 Task: Find connections with filter location Jiujiang with filter topic #construction with filter profile language Potuguese with filter current company Dr Lal PathLabs with filter school Manipal University Jaipur with filter industry Ground Passenger Transportation with filter service category Interaction Design with filter keywords title Mentor
Action: Mouse moved to (551, 69)
Screenshot: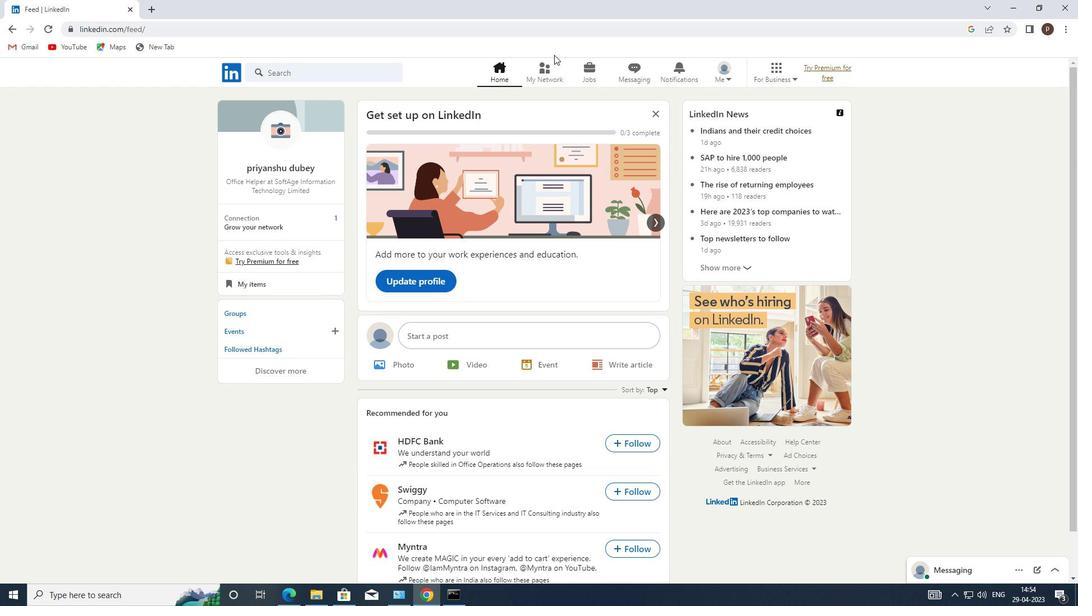 
Action: Mouse pressed left at (551, 69)
Screenshot: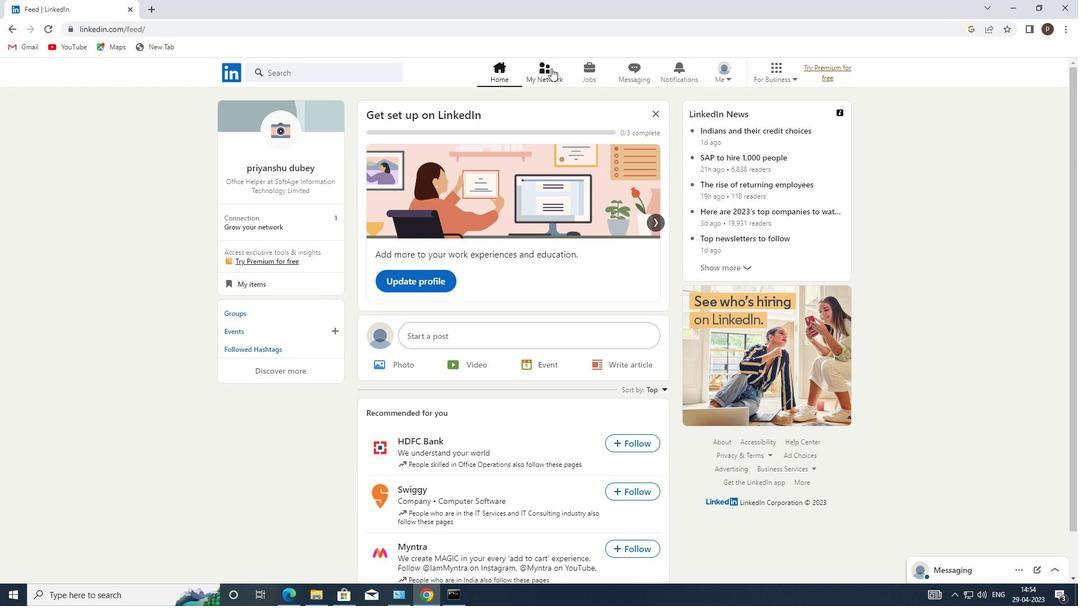 
Action: Mouse moved to (293, 133)
Screenshot: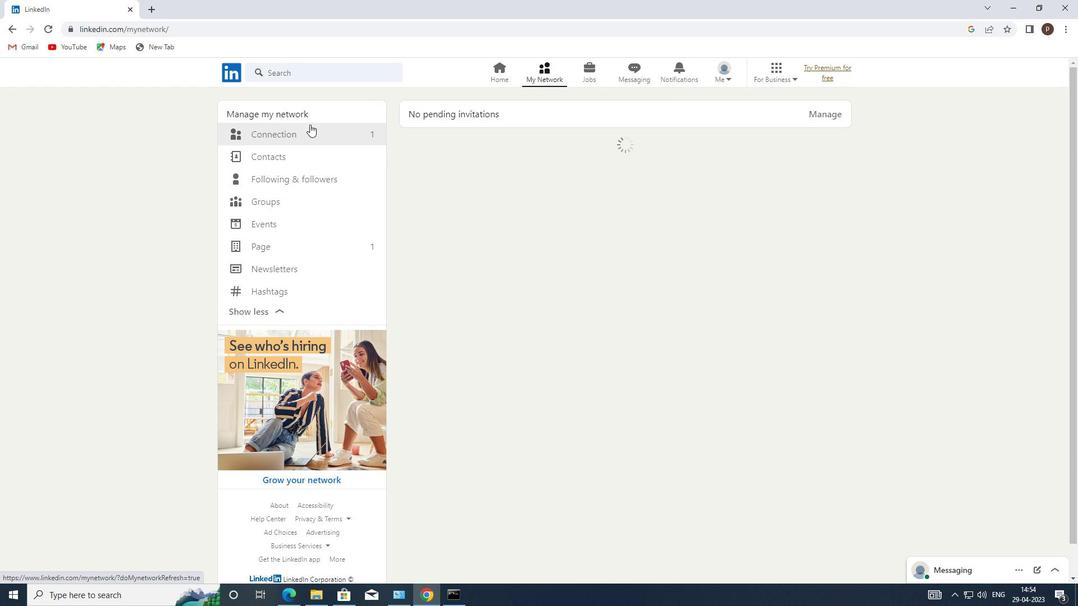 
Action: Mouse pressed left at (293, 133)
Screenshot: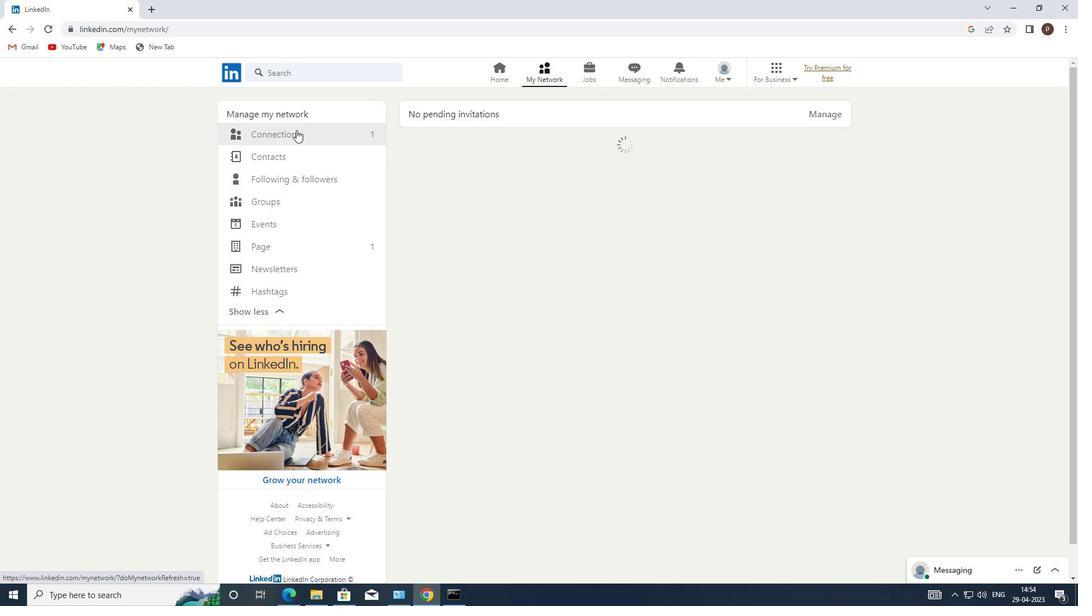 
Action: Mouse moved to (609, 137)
Screenshot: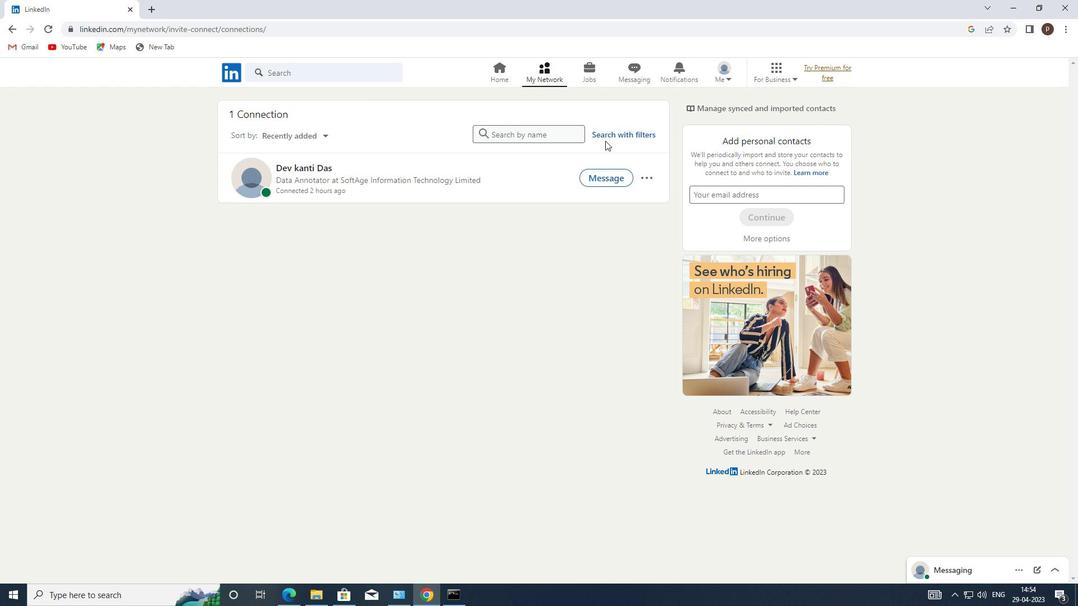 
Action: Mouse pressed left at (609, 137)
Screenshot: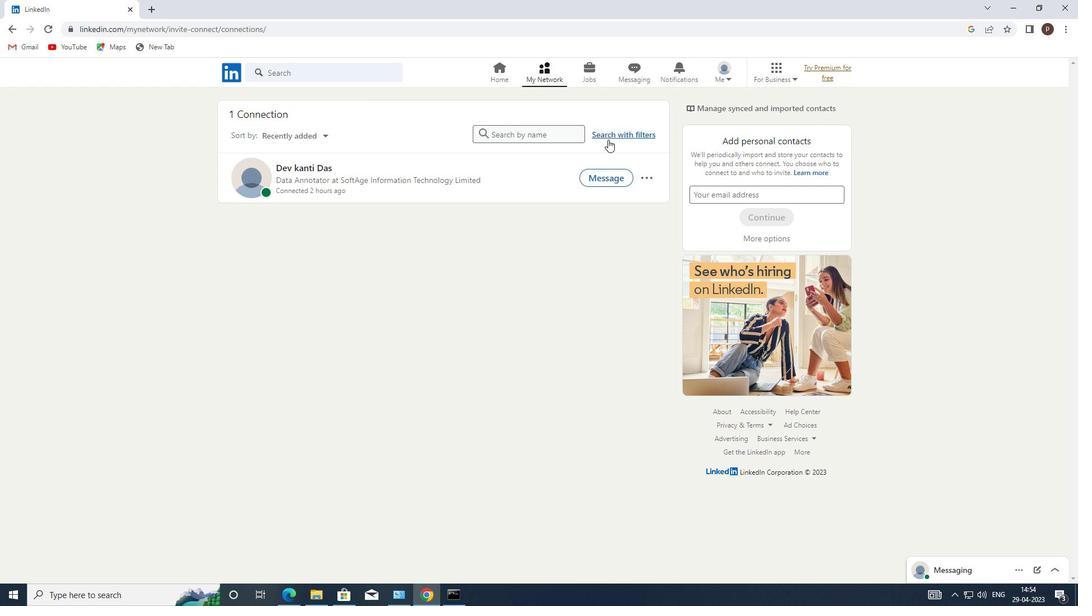 
Action: Mouse moved to (569, 101)
Screenshot: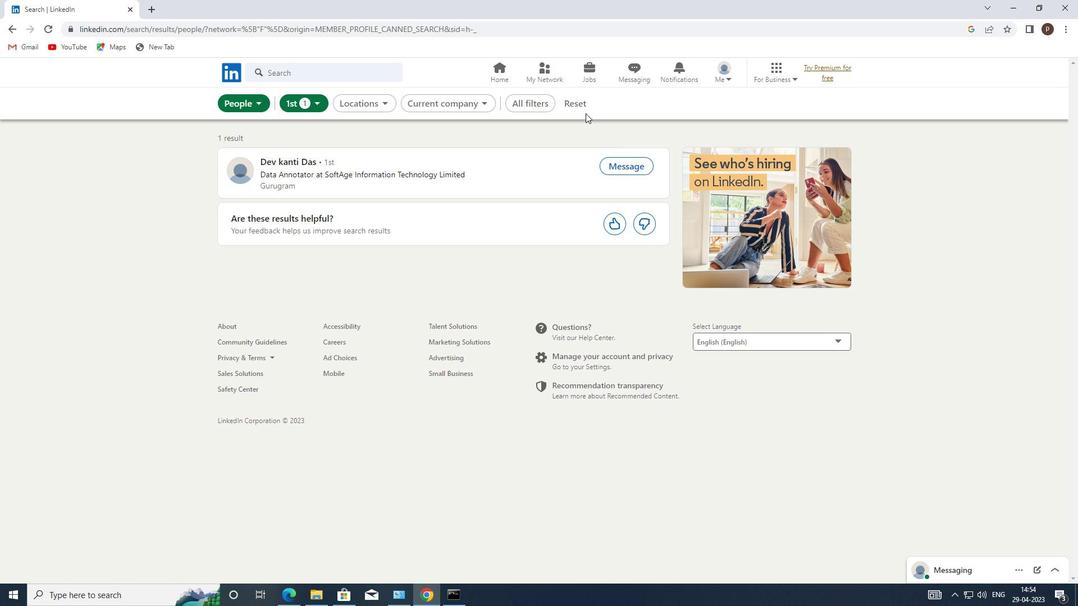 
Action: Mouse pressed left at (569, 101)
Screenshot: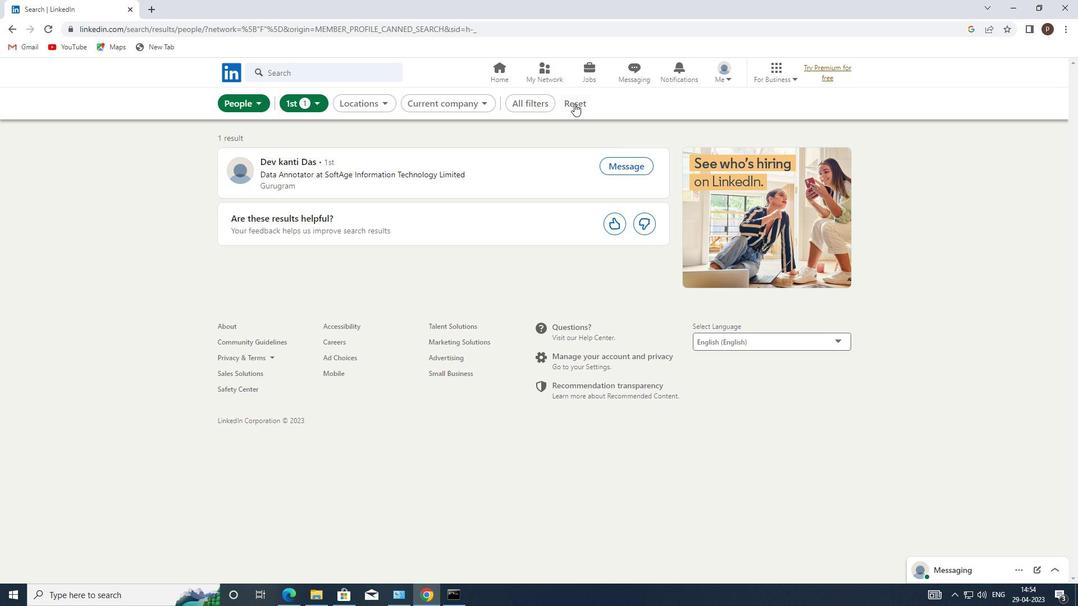 
Action: Mouse moved to (557, 107)
Screenshot: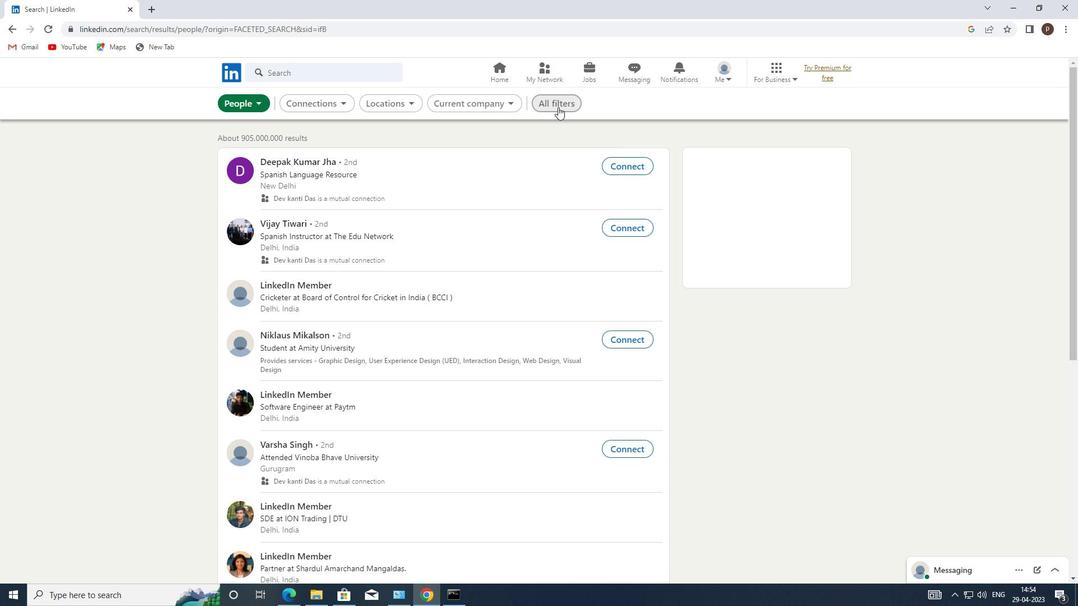 
Action: Mouse pressed left at (557, 107)
Screenshot: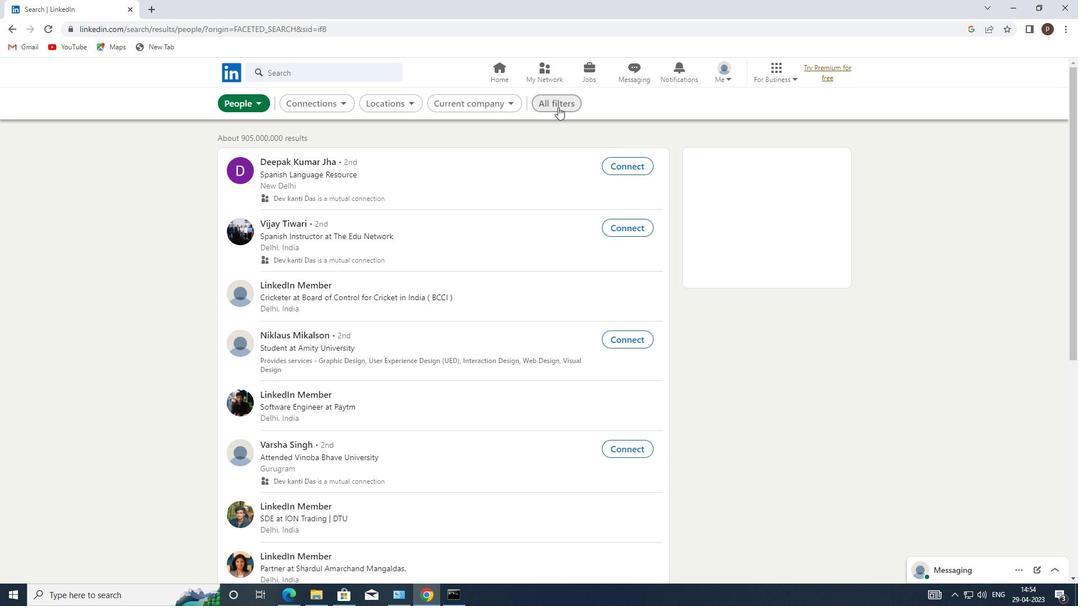 
Action: Mouse moved to (877, 360)
Screenshot: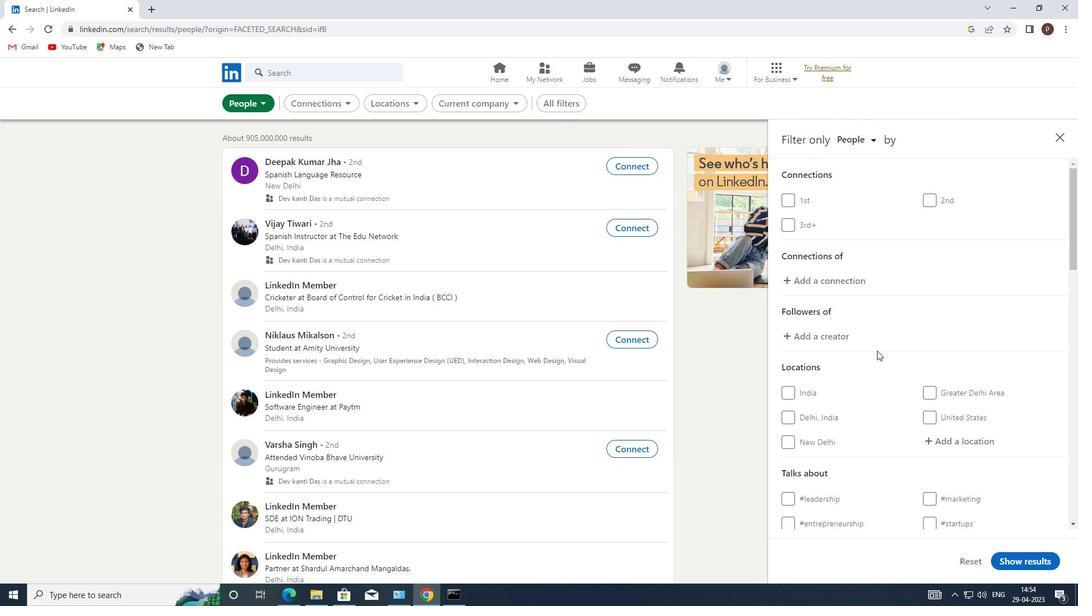 
Action: Mouse scrolled (877, 360) with delta (0, 0)
Screenshot: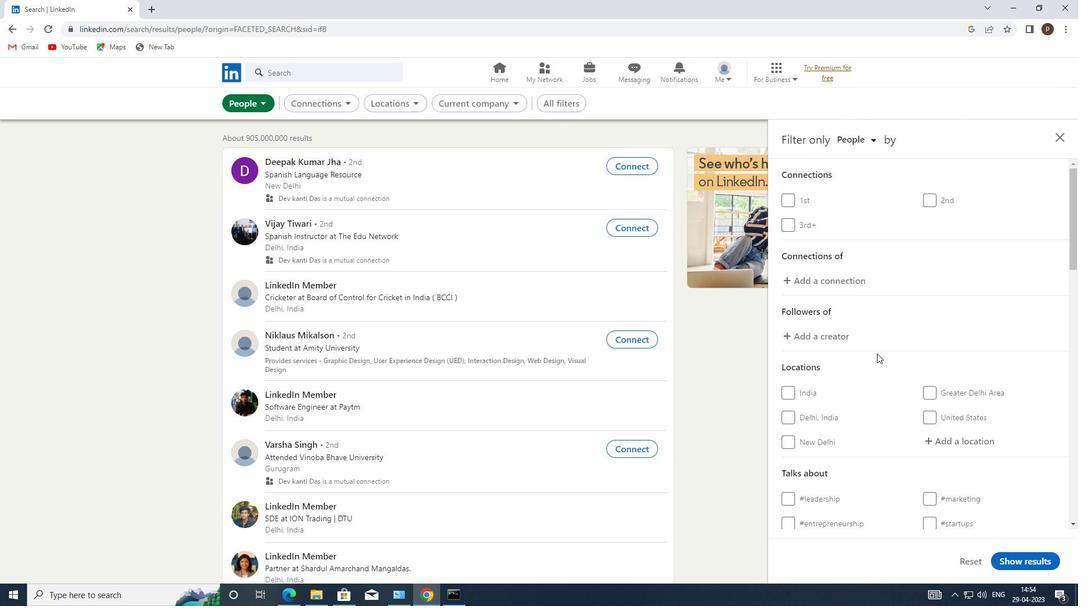 
Action: Mouse moved to (877, 361)
Screenshot: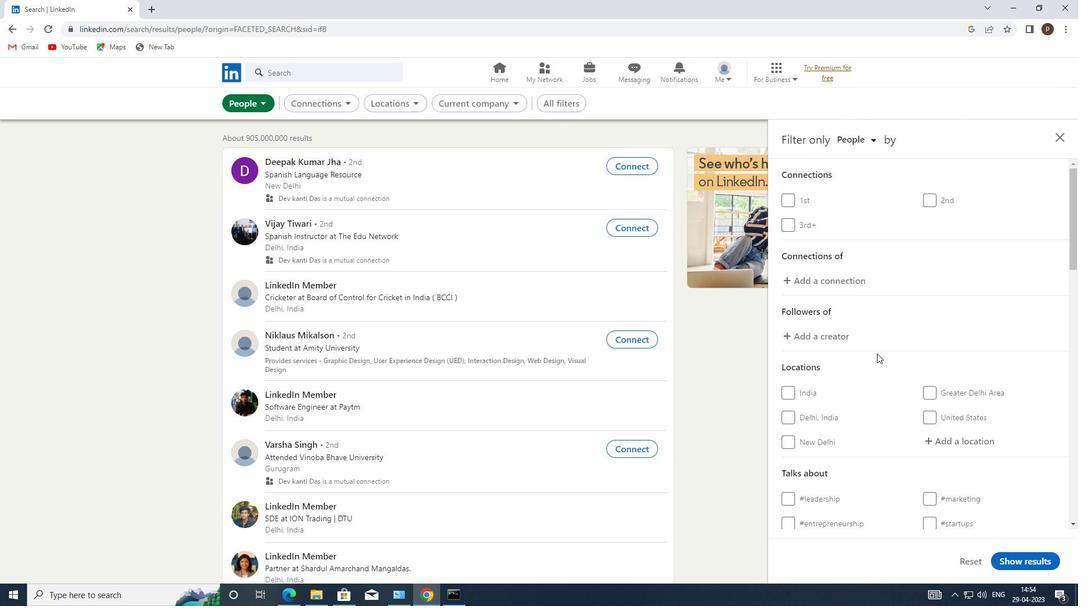 
Action: Mouse scrolled (877, 360) with delta (0, 0)
Screenshot: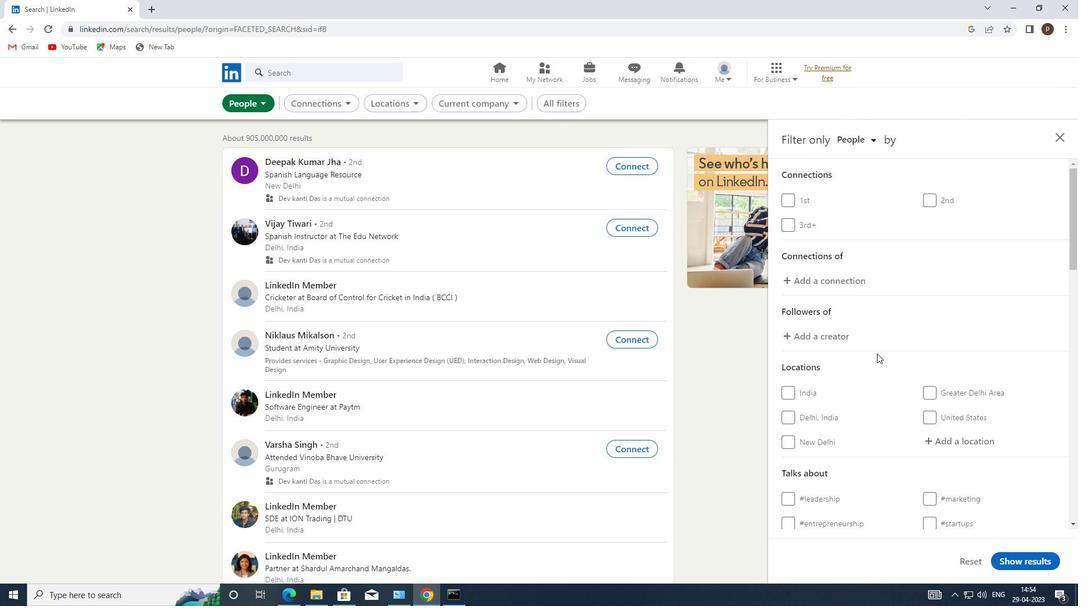 
Action: Mouse moved to (877, 361)
Screenshot: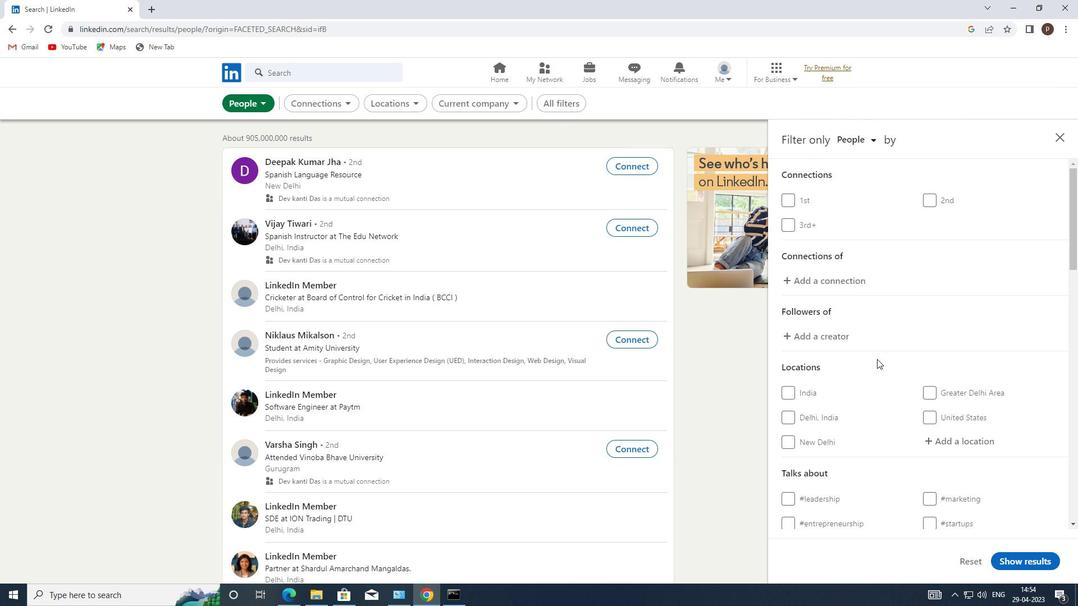 
Action: Mouse scrolled (877, 361) with delta (0, 0)
Screenshot: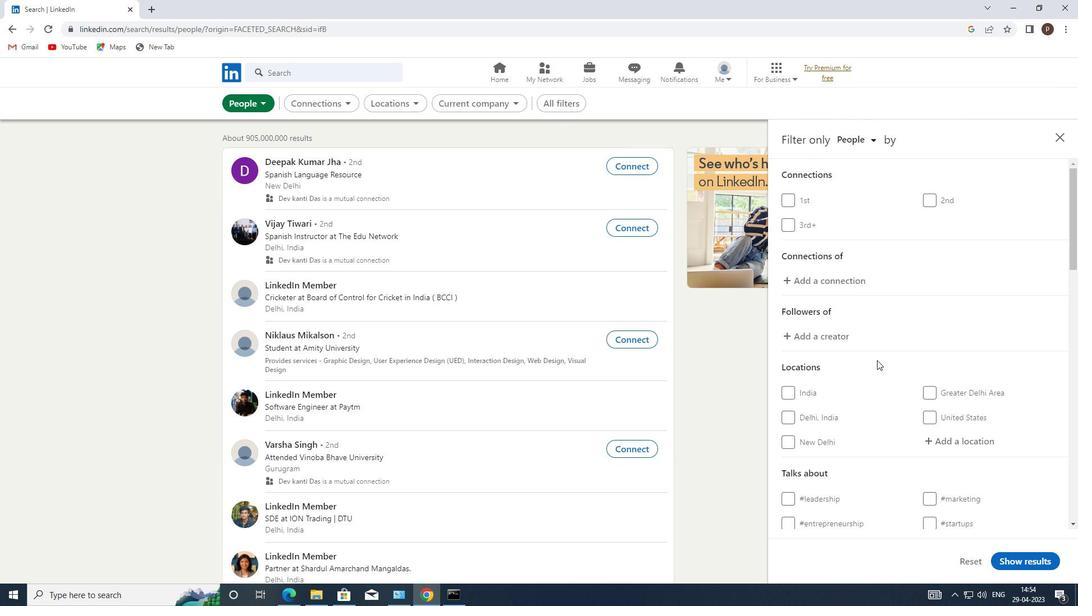 
Action: Mouse moved to (948, 273)
Screenshot: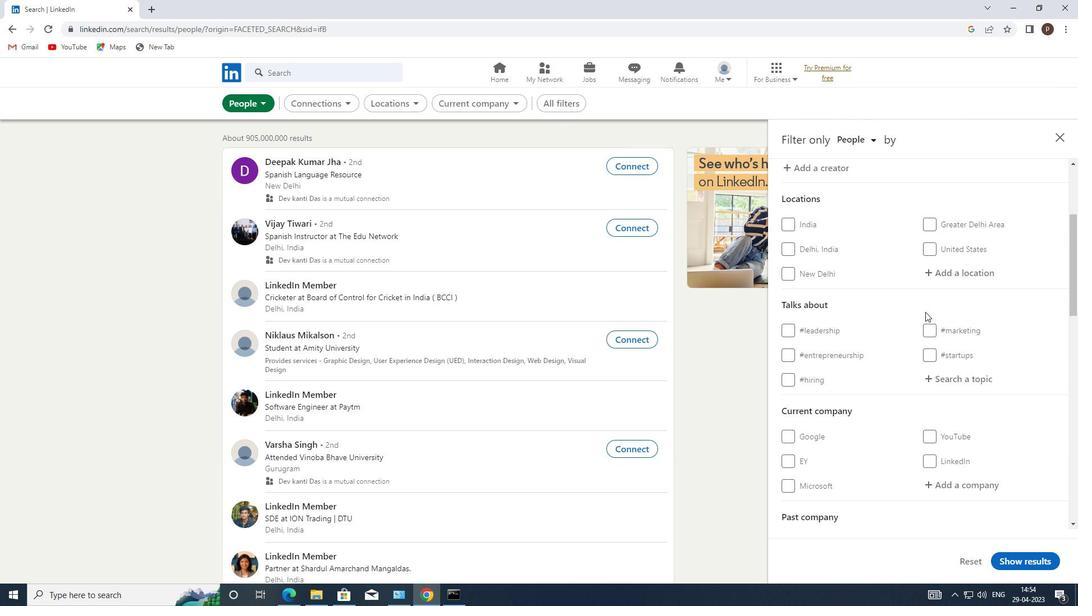
Action: Mouse pressed left at (948, 273)
Screenshot: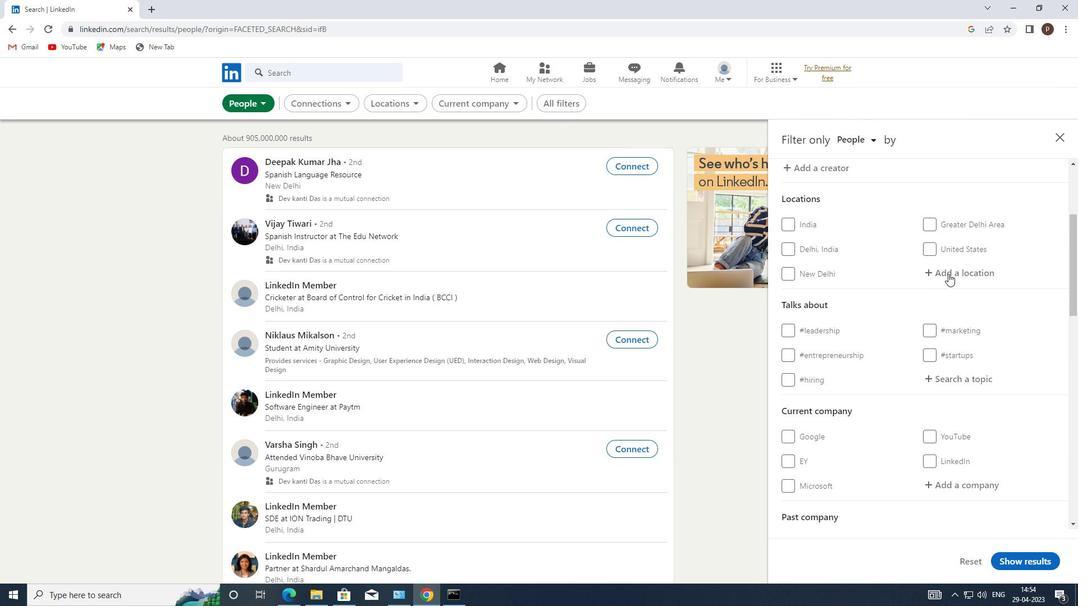 
Action: Mouse moved to (949, 273)
Screenshot: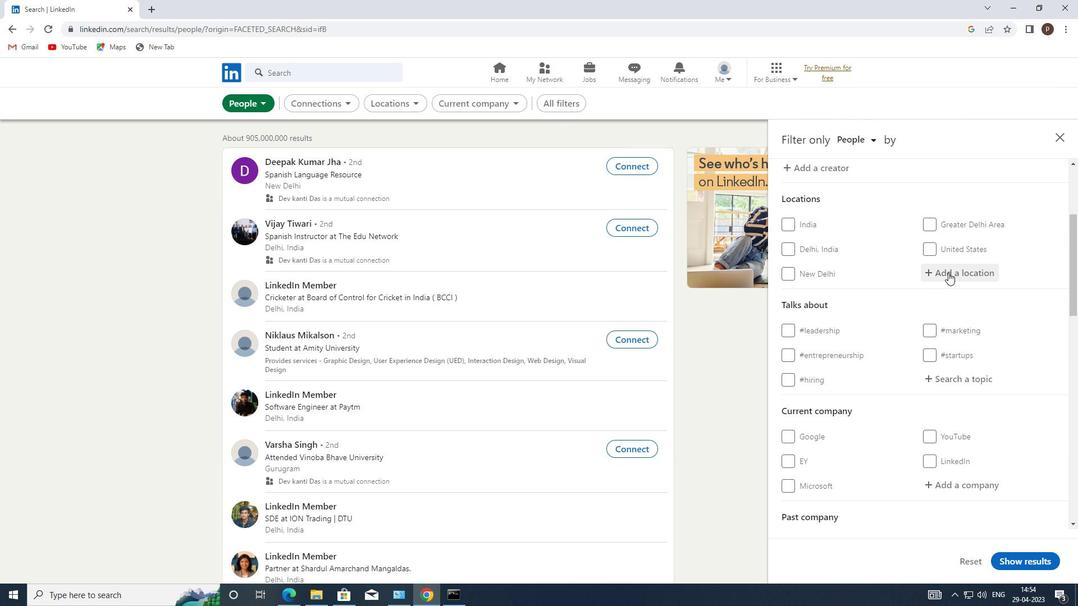 
Action: Key pressed j<Key.caps_lock>iujiang
Screenshot: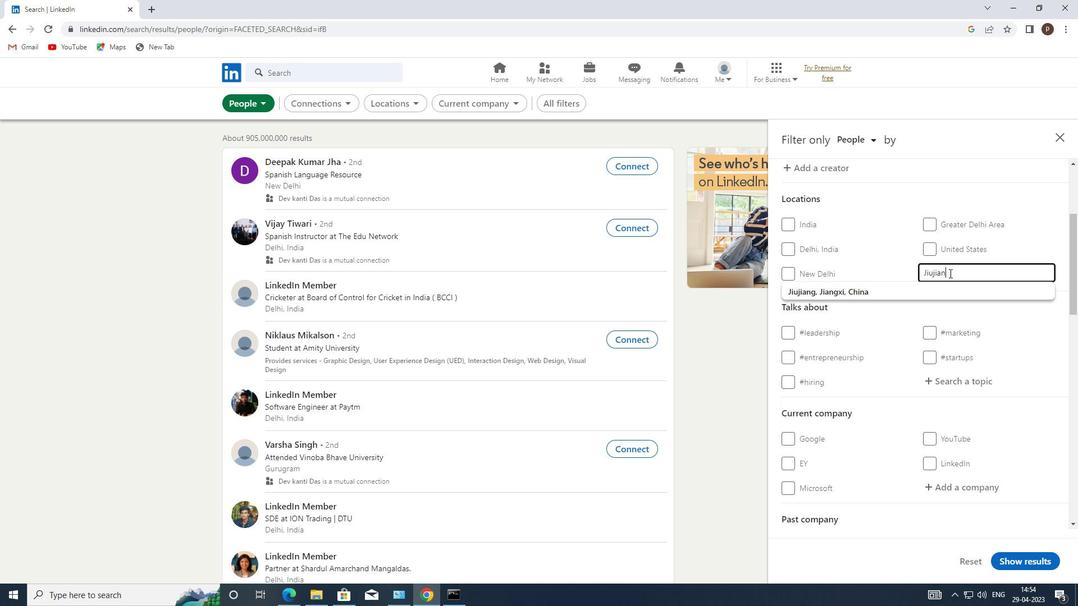 
Action: Mouse moved to (831, 291)
Screenshot: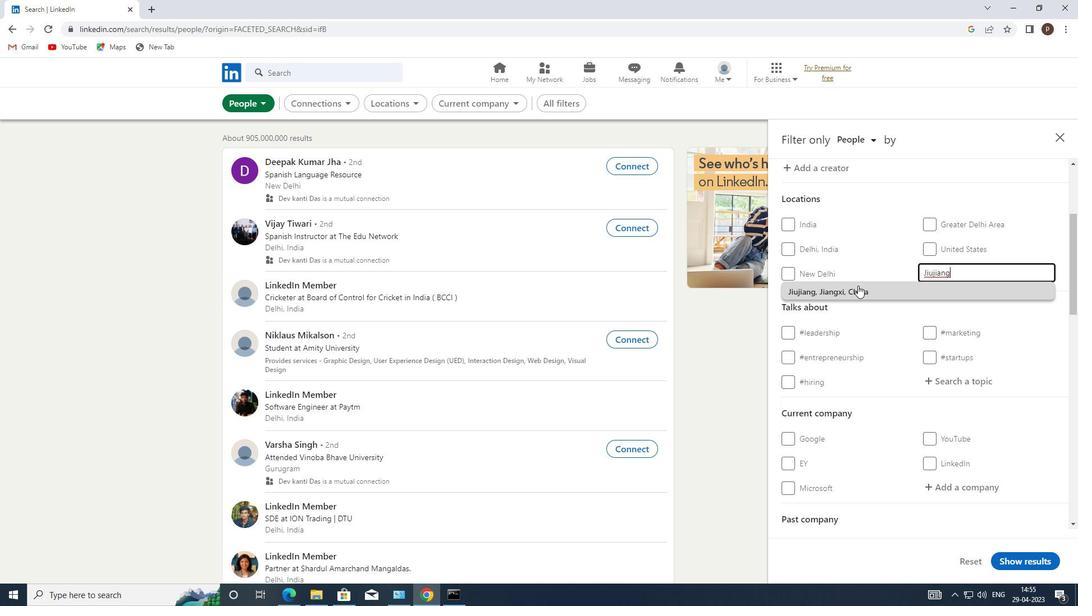 
Action: Mouse pressed left at (831, 291)
Screenshot: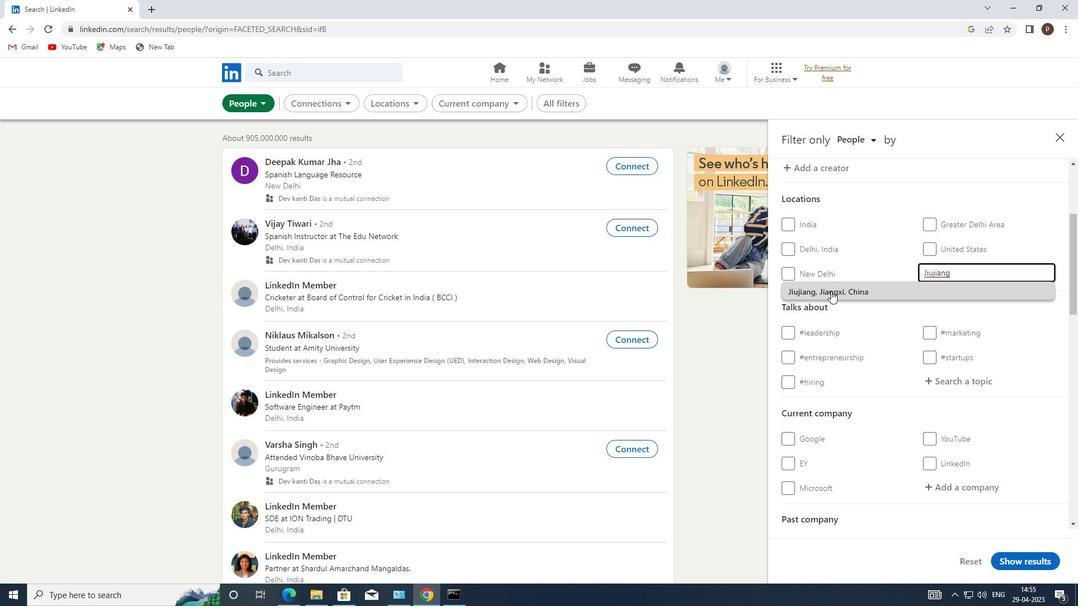 
Action: Mouse moved to (930, 401)
Screenshot: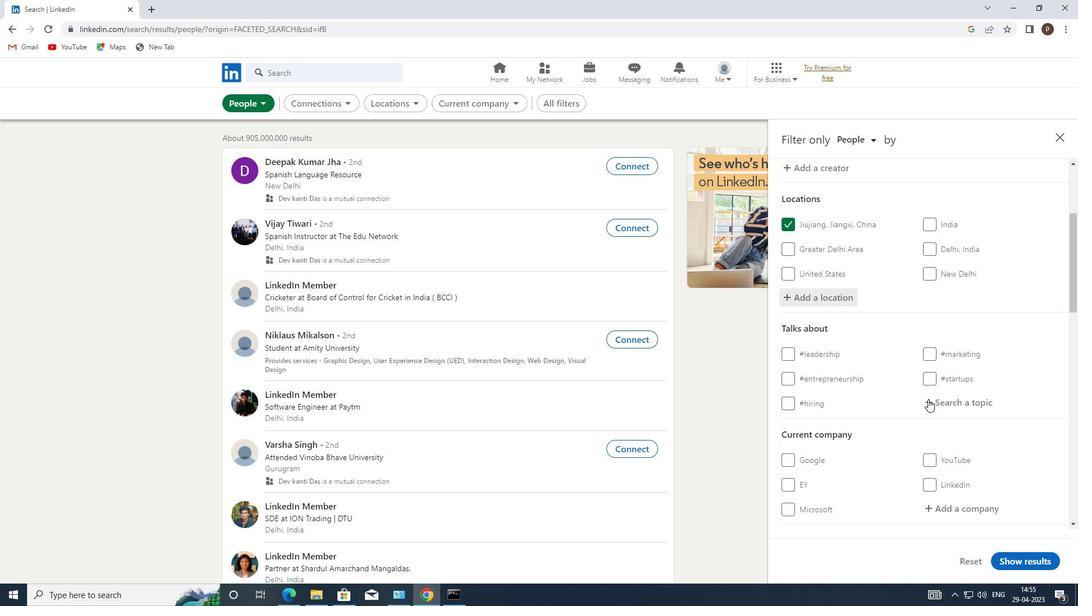 
Action: Mouse pressed left at (930, 401)
Screenshot: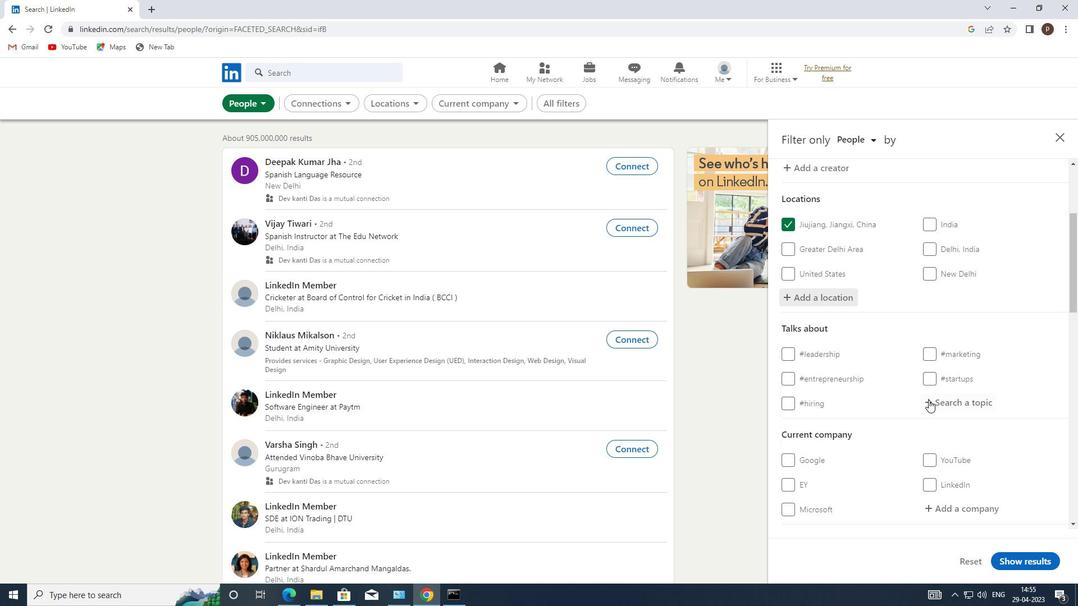
Action: Mouse moved to (933, 403)
Screenshot: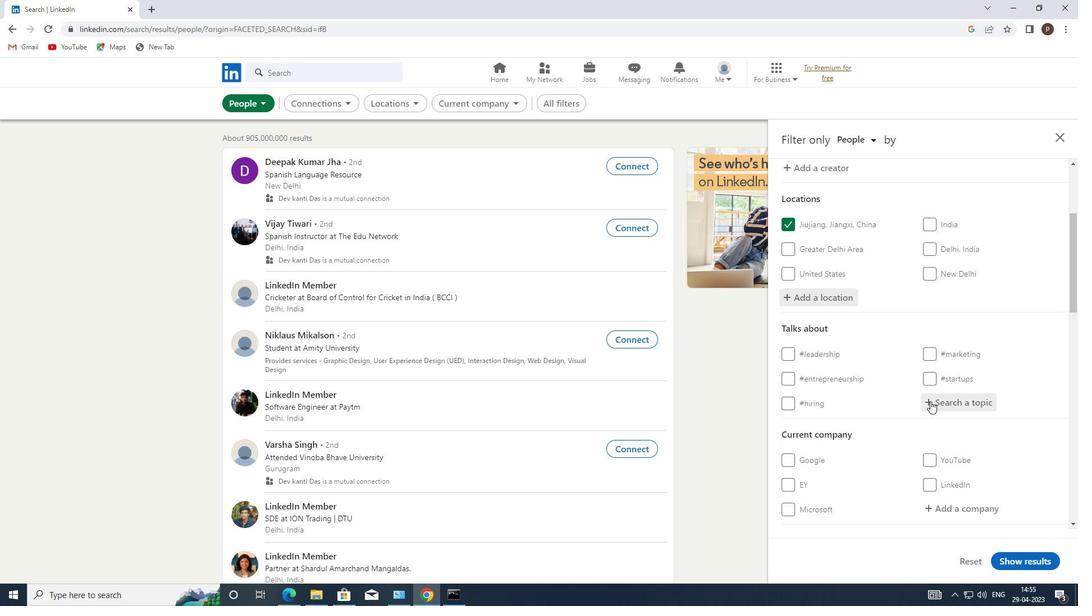 
Action: Mouse pressed left at (933, 403)
Screenshot: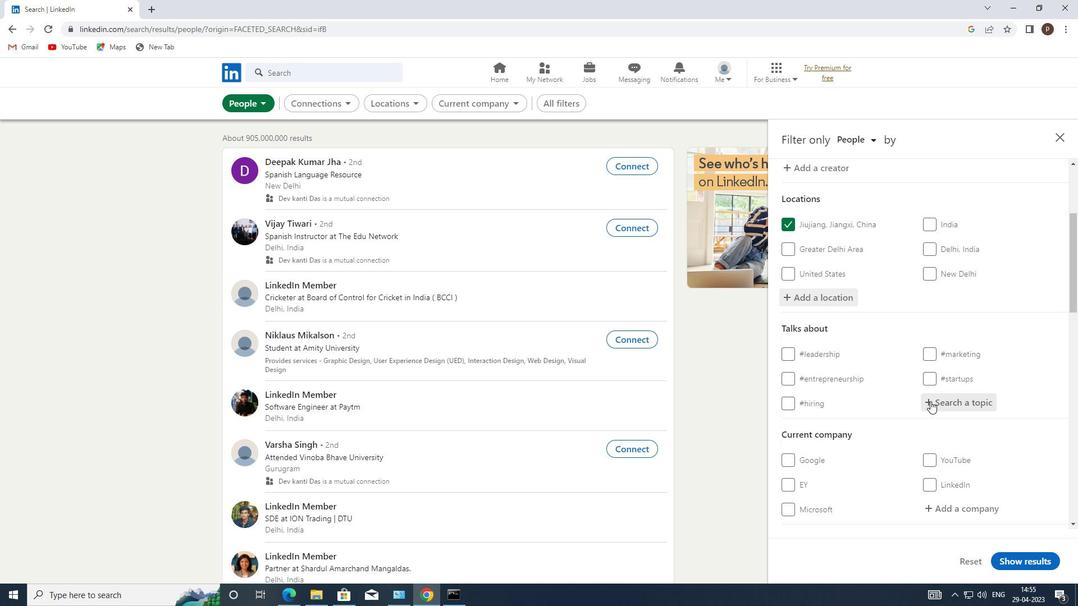 
Action: Key pressed <Key.shift>#CONSTRUCTION
Screenshot: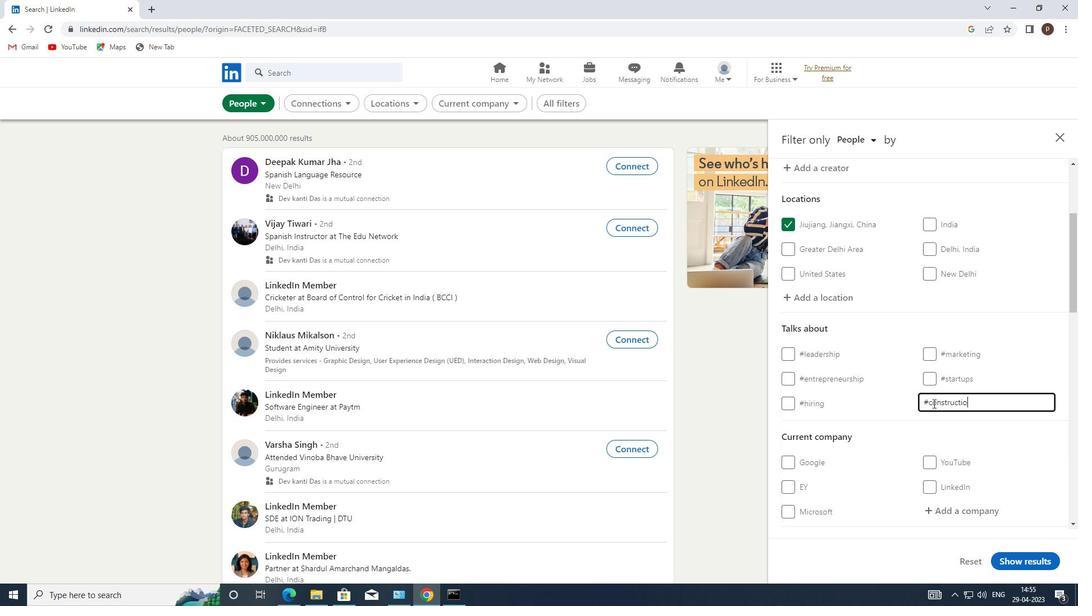 
Action: Mouse moved to (926, 404)
Screenshot: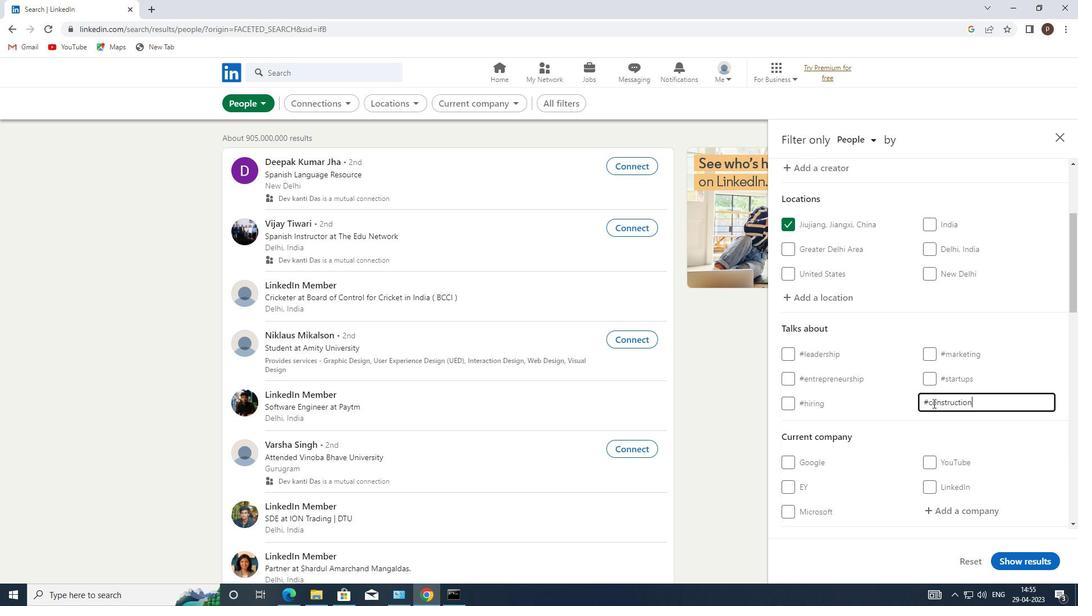 
Action: Mouse scrolled (926, 403) with delta (0, 0)
Screenshot: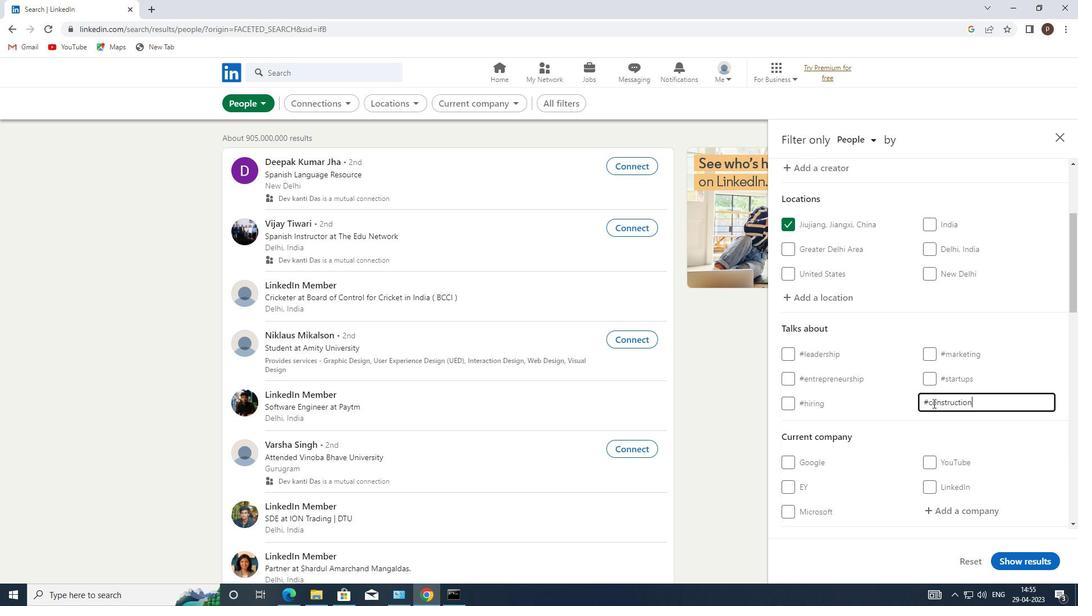 
Action: Mouse moved to (926, 404)
Screenshot: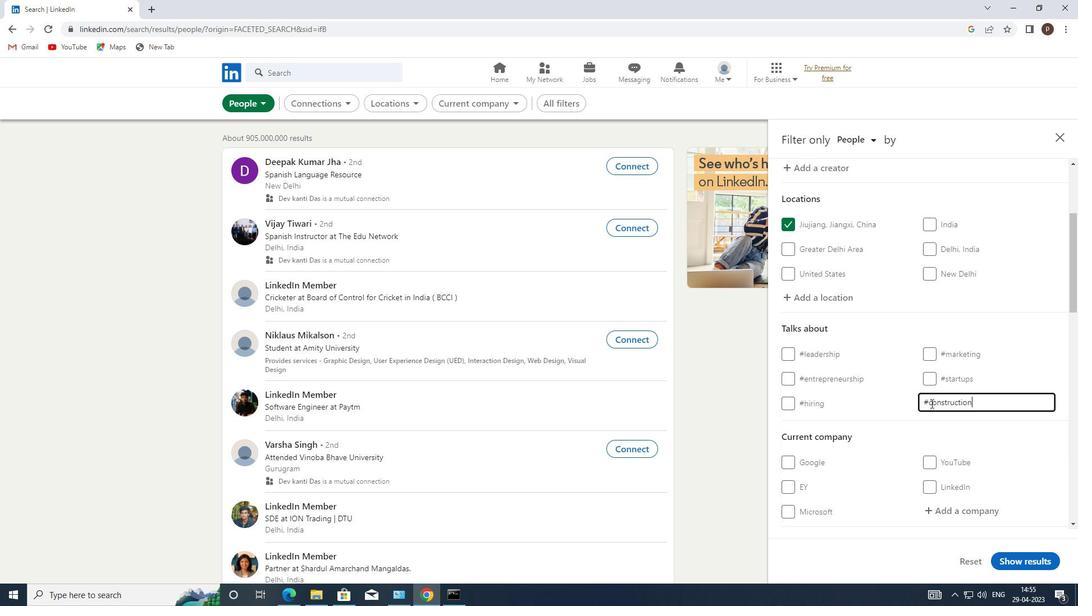 
Action: Mouse scrolled (926, 403) with delta (0, 0)
Screenshot: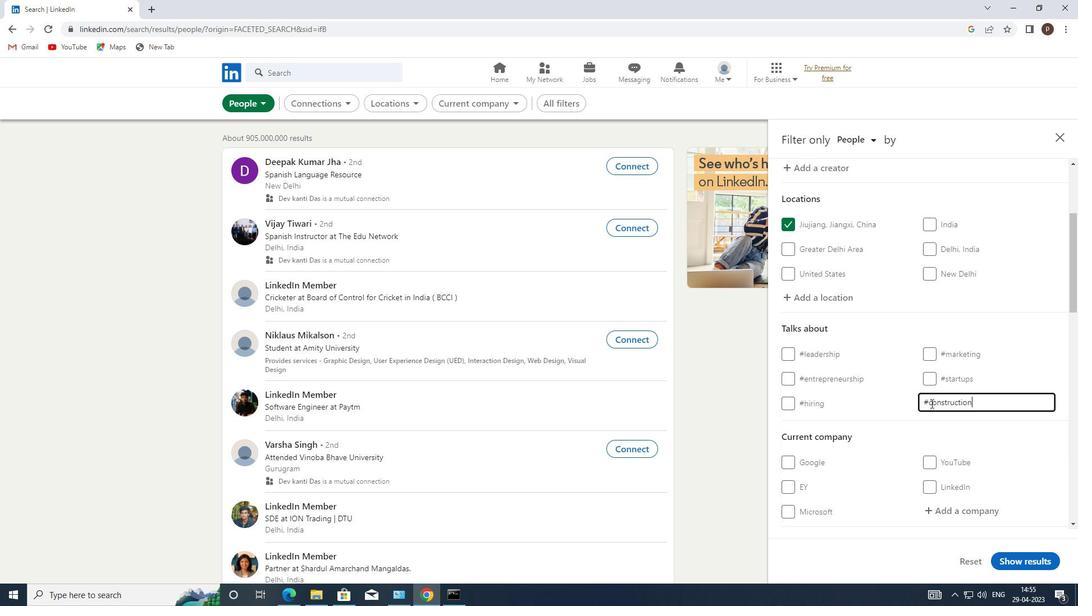 
Action: Mouse scrolled (926, 403) with delta (0, 0)
Screenshot: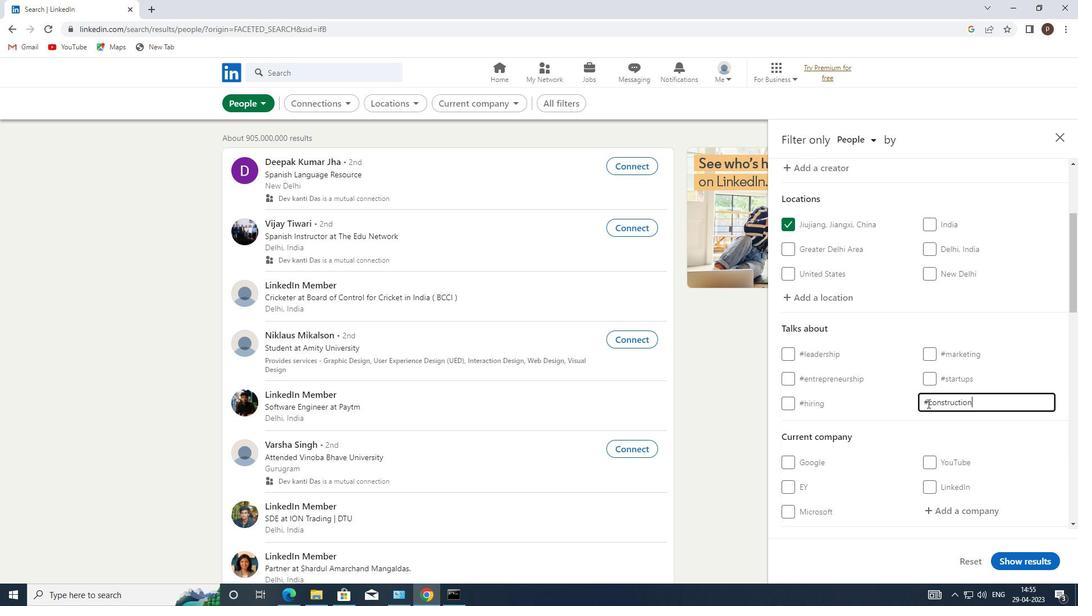
Action: Mouse moved to (913, 397)
Screenshot: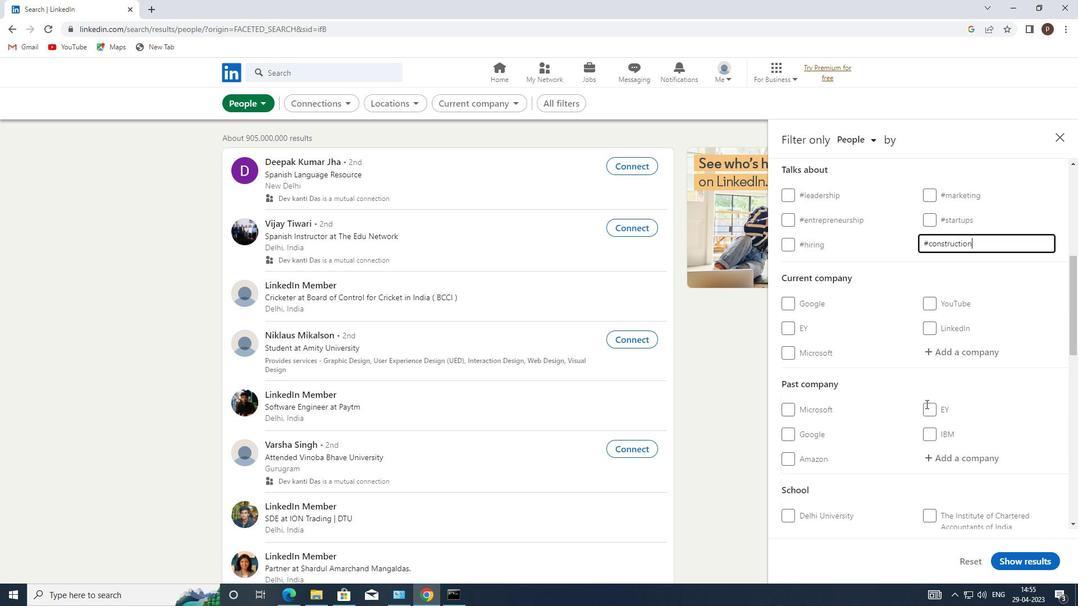 
Action: Mouse scrolled (913, 396) with delta (0, 0)
Screenshot: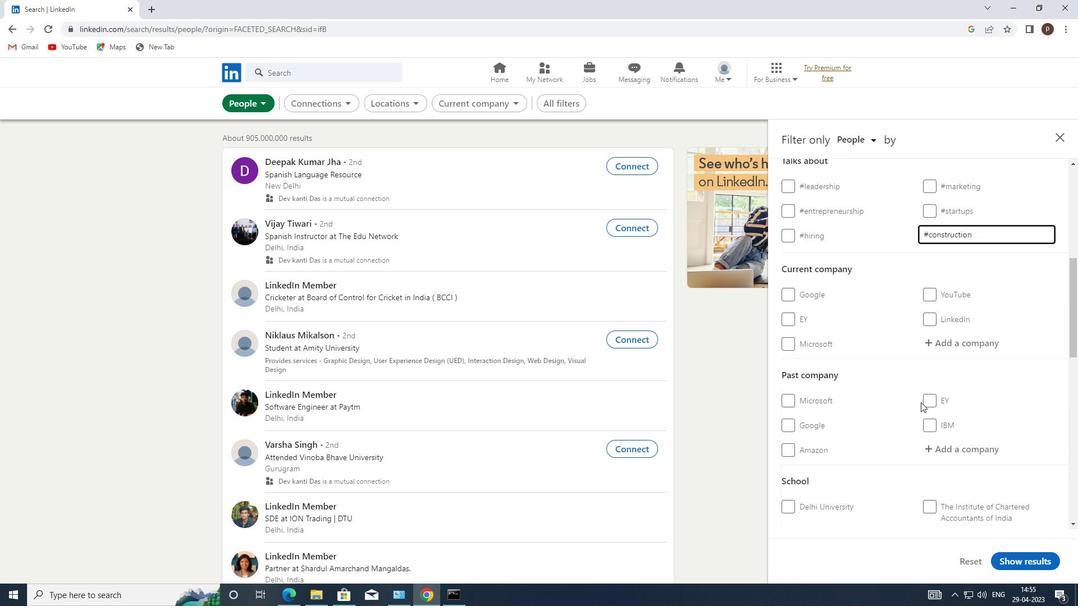 
Action: Mouse scrolled (913, 396) with delta (0, 0)
Screenshot: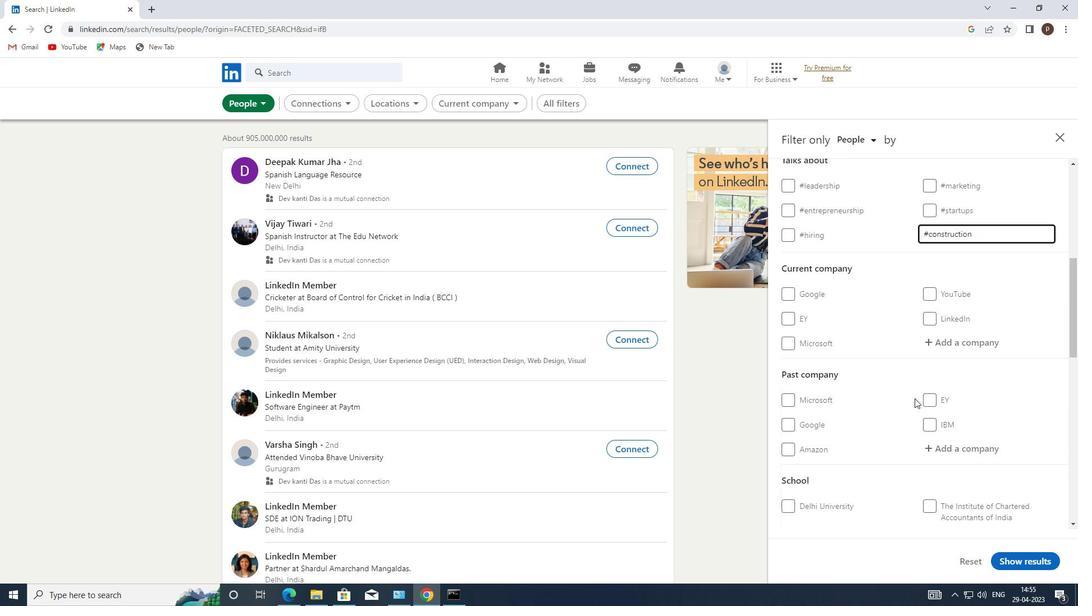 
Action: Mouse moved to (893, 380)
Screenshot: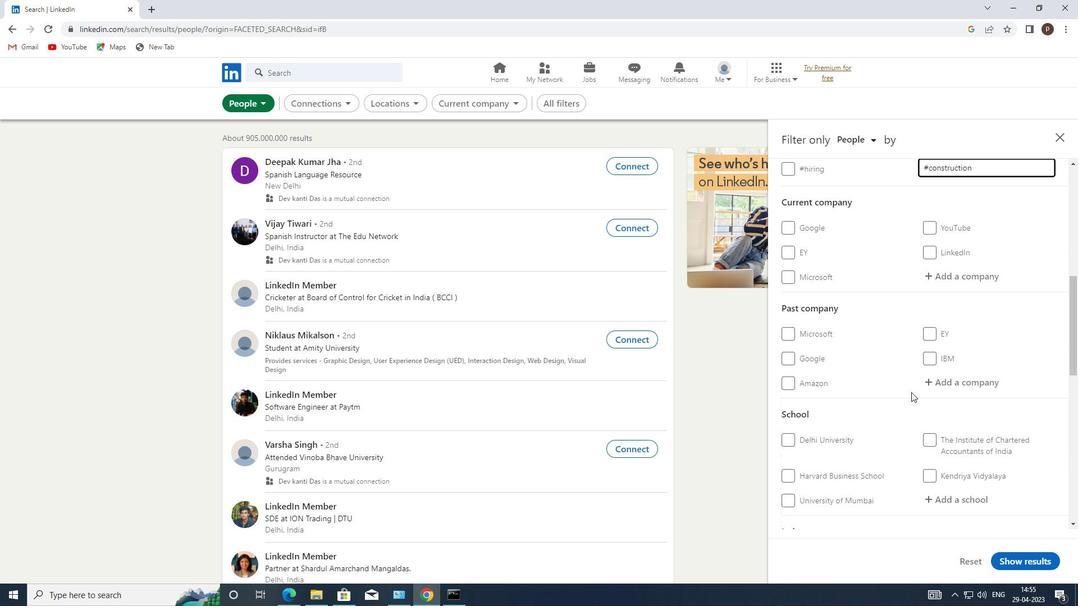 
Action: Mouse scrolled (893, 379) with delta (0, 0)
Screenshot: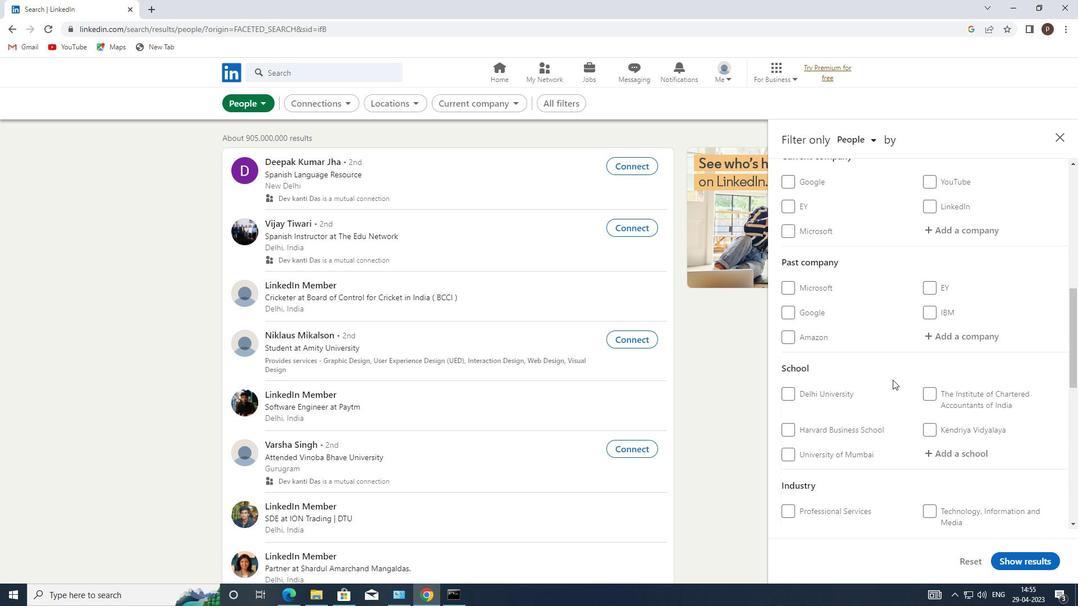 
Action: Mouse scrolled (893, 379) with delta (0, 0)
Screenshot: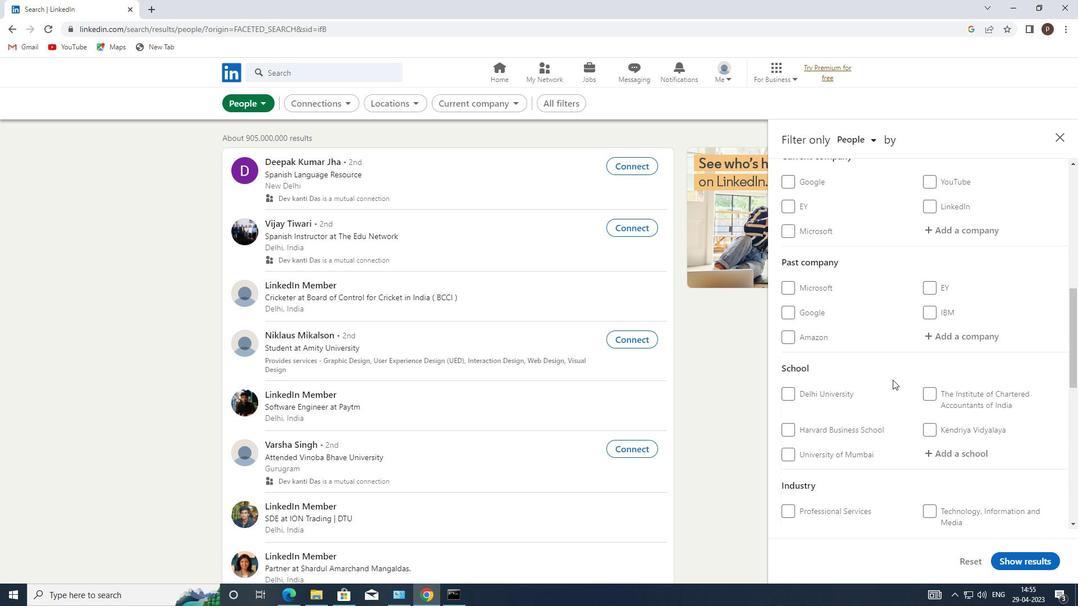 
Action: Mouse scrolled (893, 379) with delta (0, 0)
Screenshot: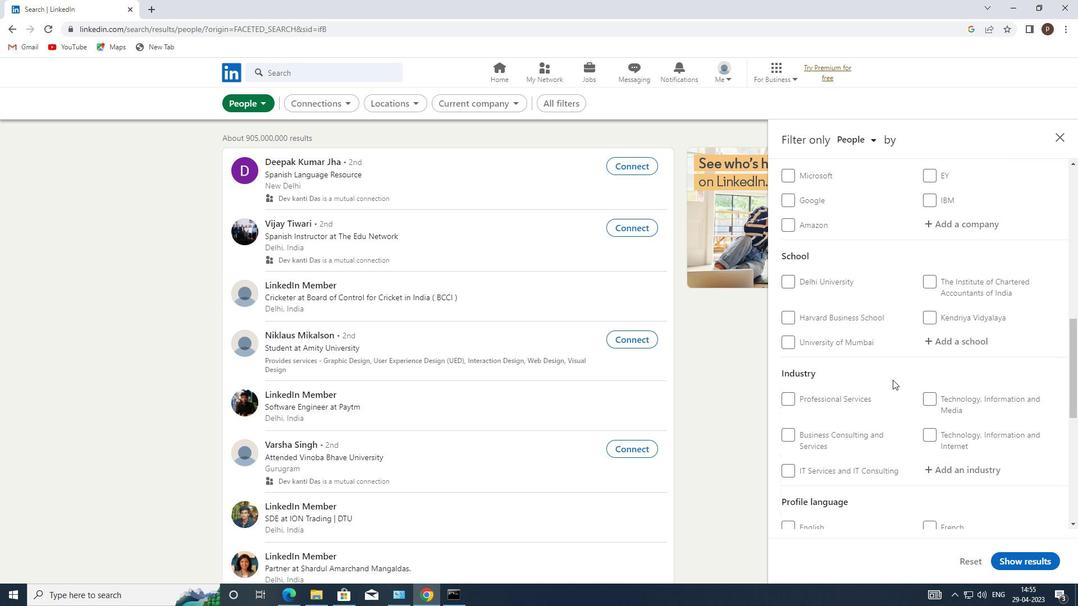 
Action: Mouse scrolled (893, 379) with delta (0, 0)
Screenshot: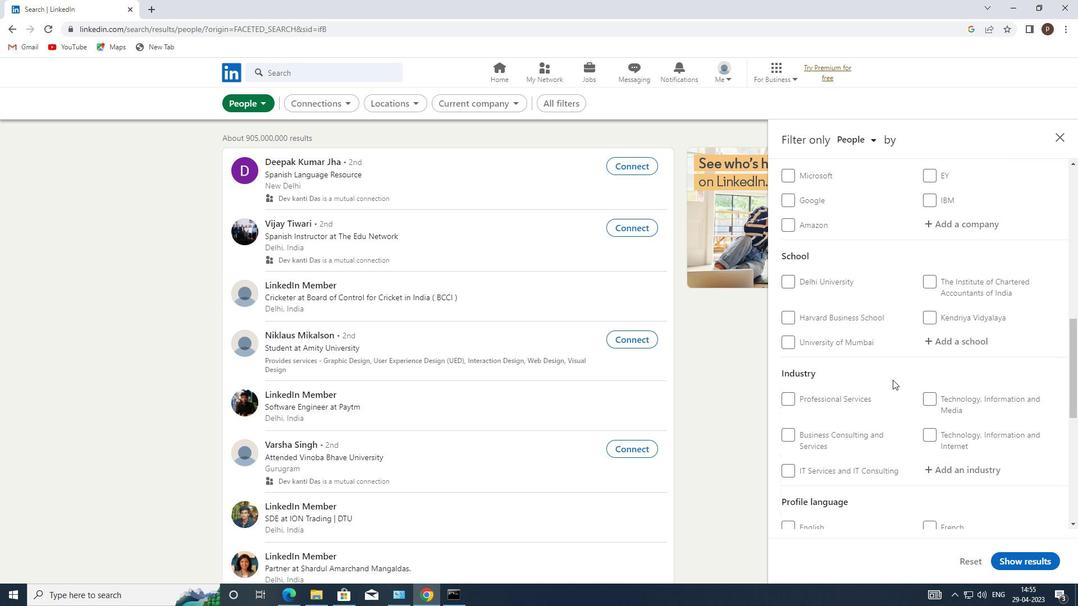 
Action: Mouse moved to (933, 441)
Screenshot: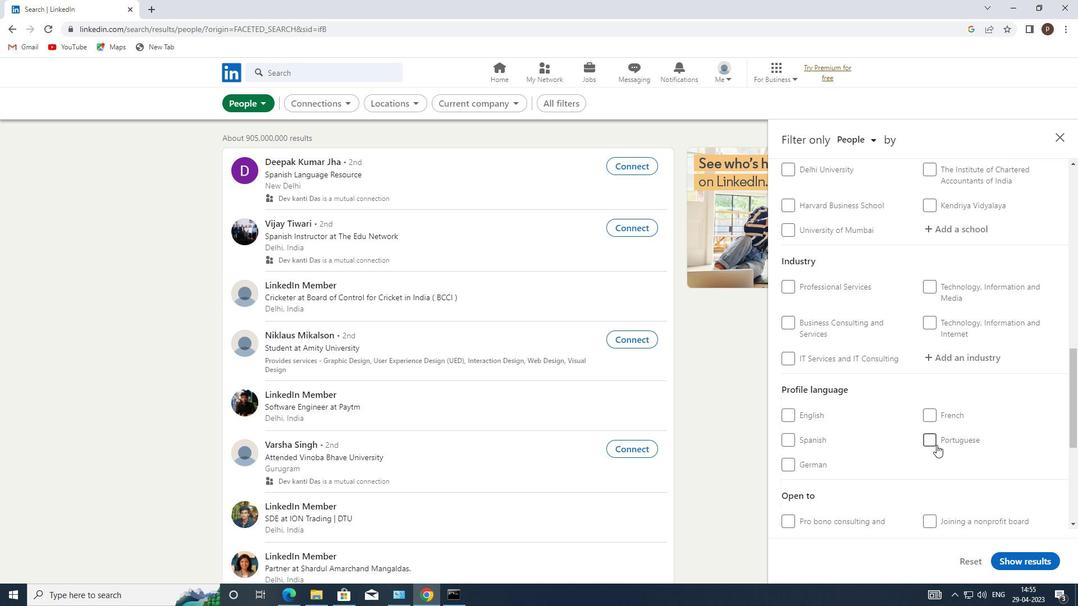 
Action: Mouse pressed left at (933, 441)
Screenshot: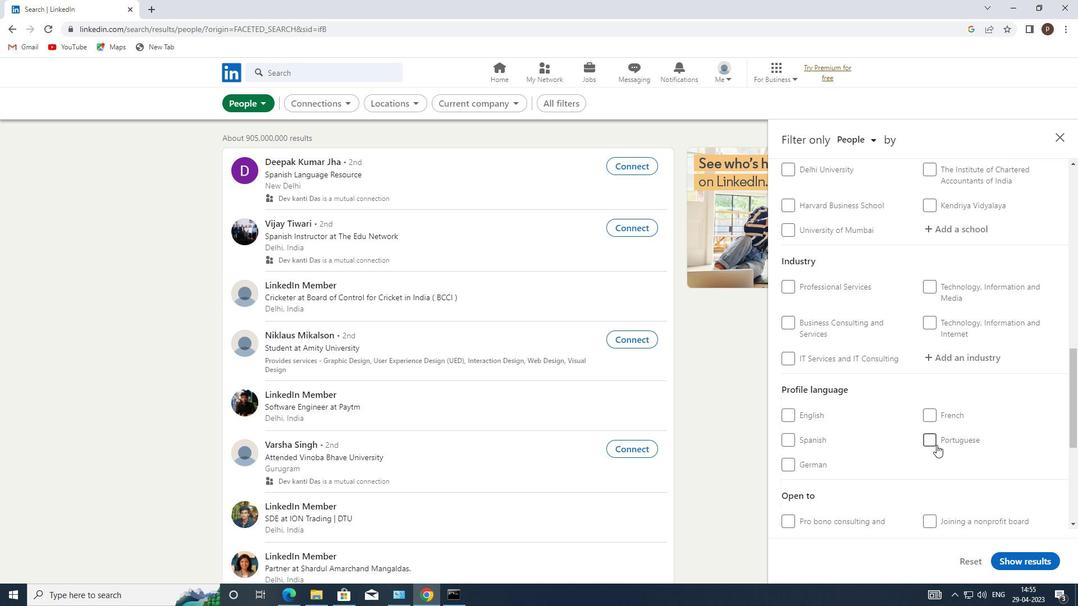 
Action: Mouse moved to (938, 385)
Screenshot: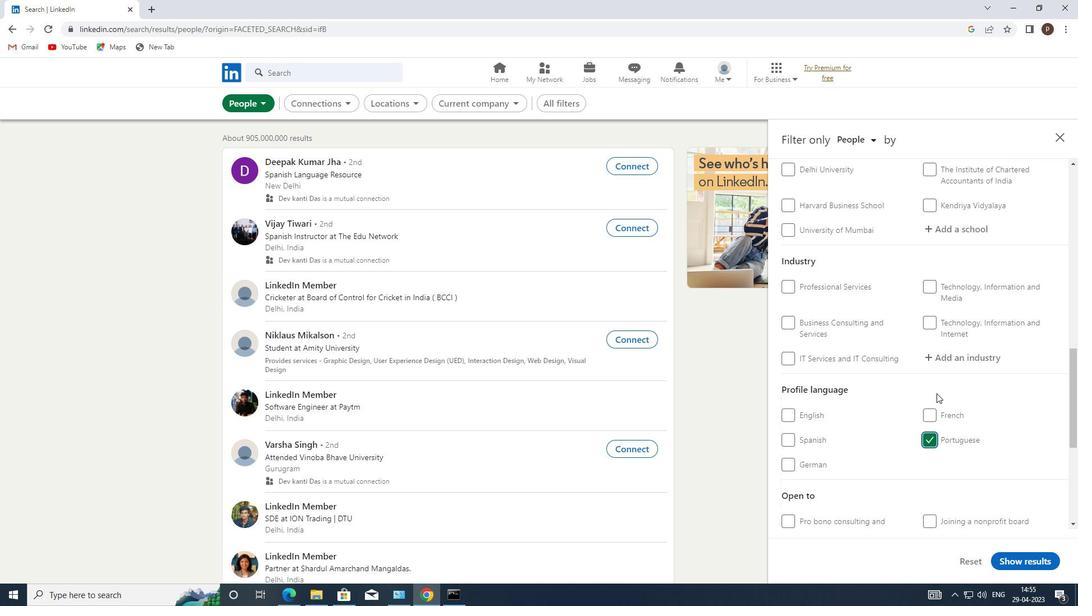 
Action: Mouse scrolled (938, 385) with delta (0, 0)
Screenshot: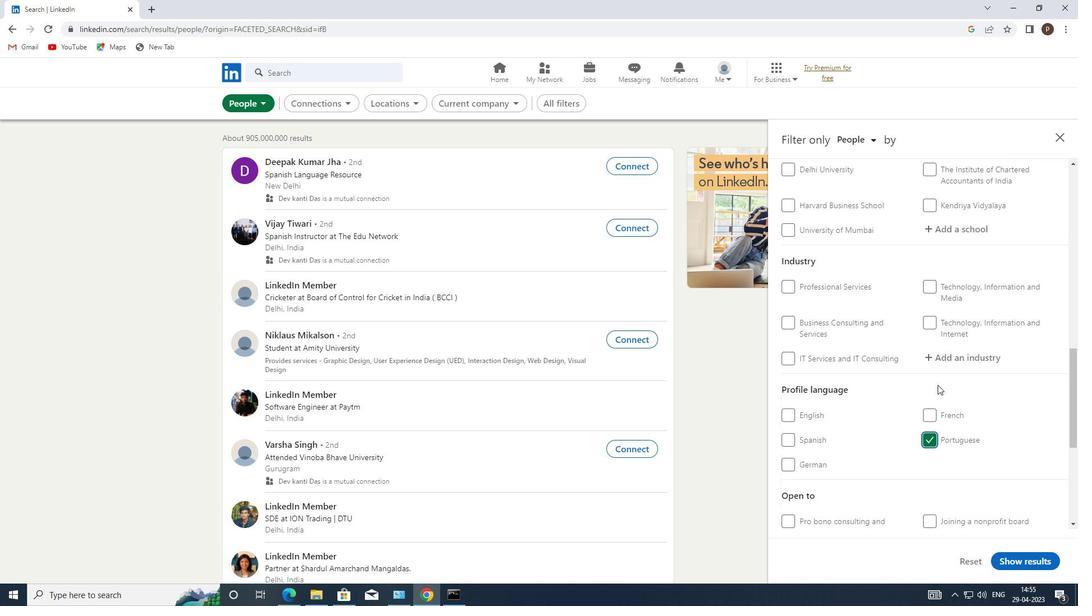
Action: Mouse scrolled (938, 385) with delta (0, 0)
Screenshot: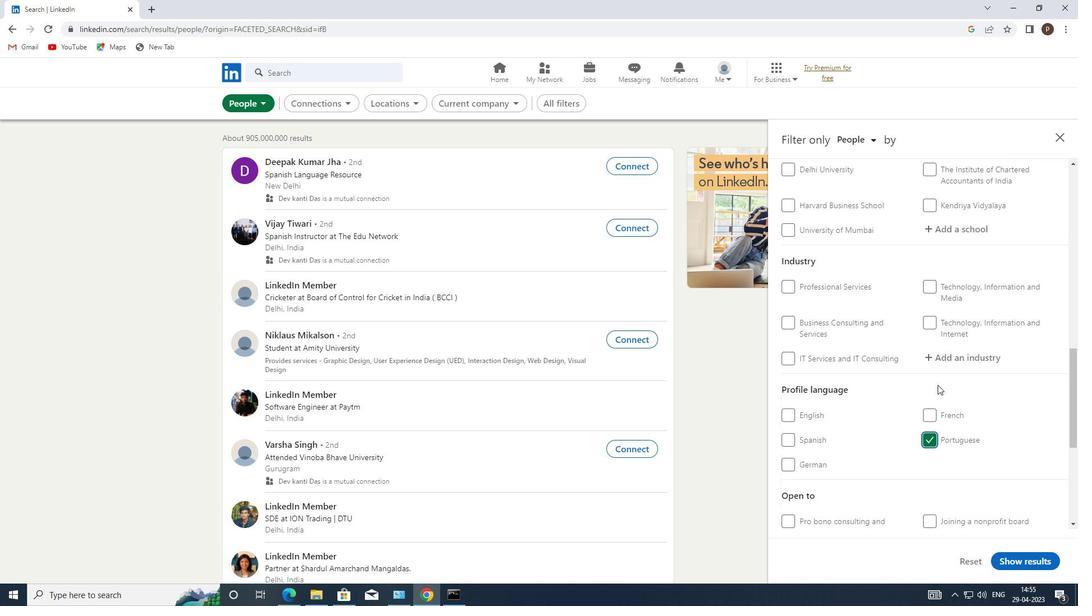 
Action: Mouse scrolled (938, 385) with delta (0, 0)
Screenshot: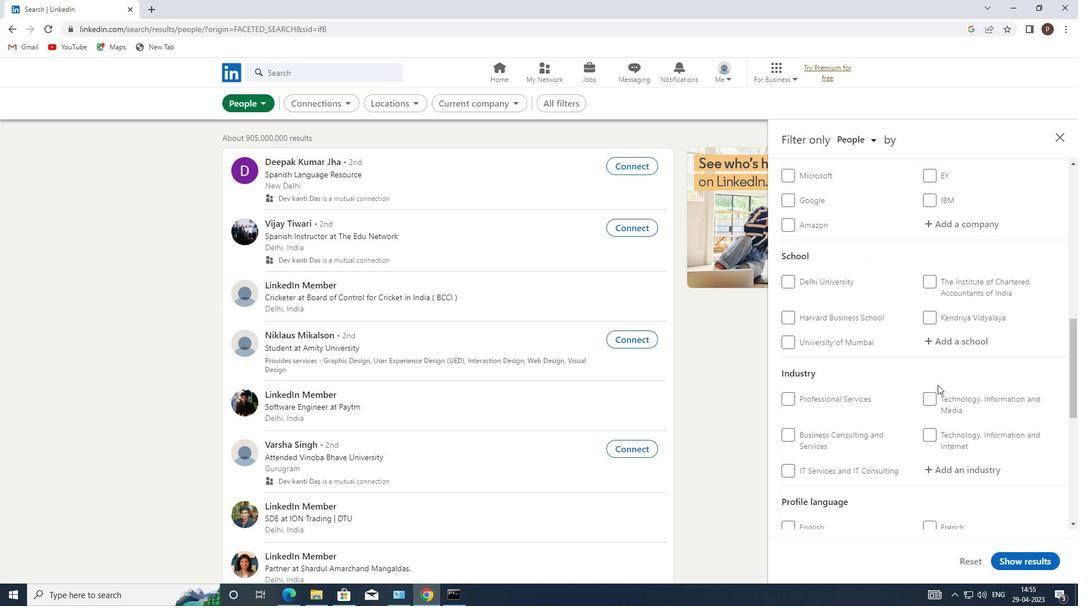 
Action: Mouse scrolled (938, 385) with delta (0, 0)
Screenshot: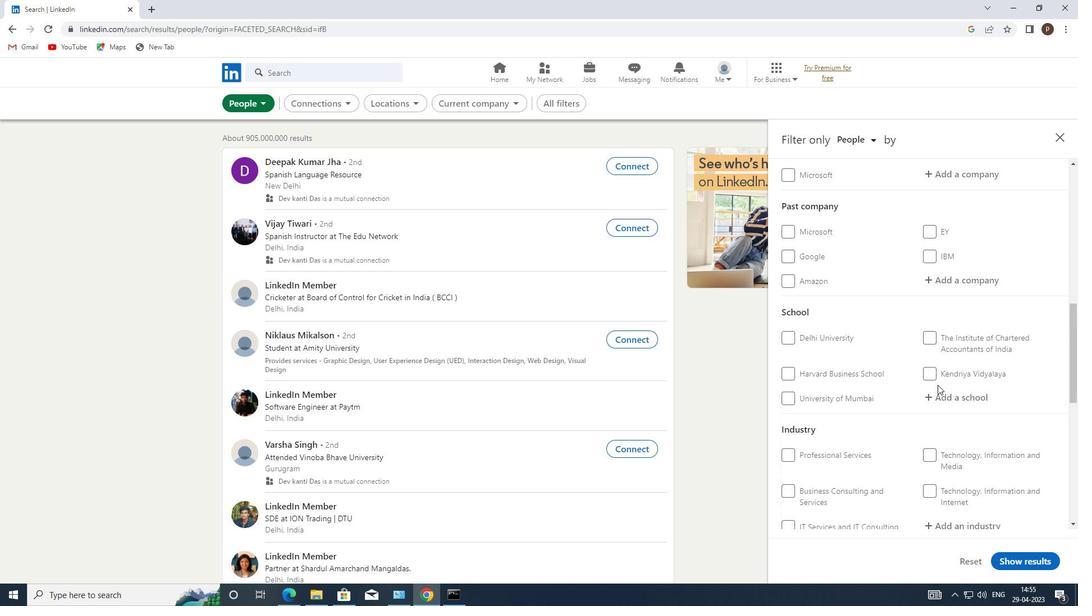 
Action: Mouse scrolled (938, 385) with delta (0, 0)
Screenshot: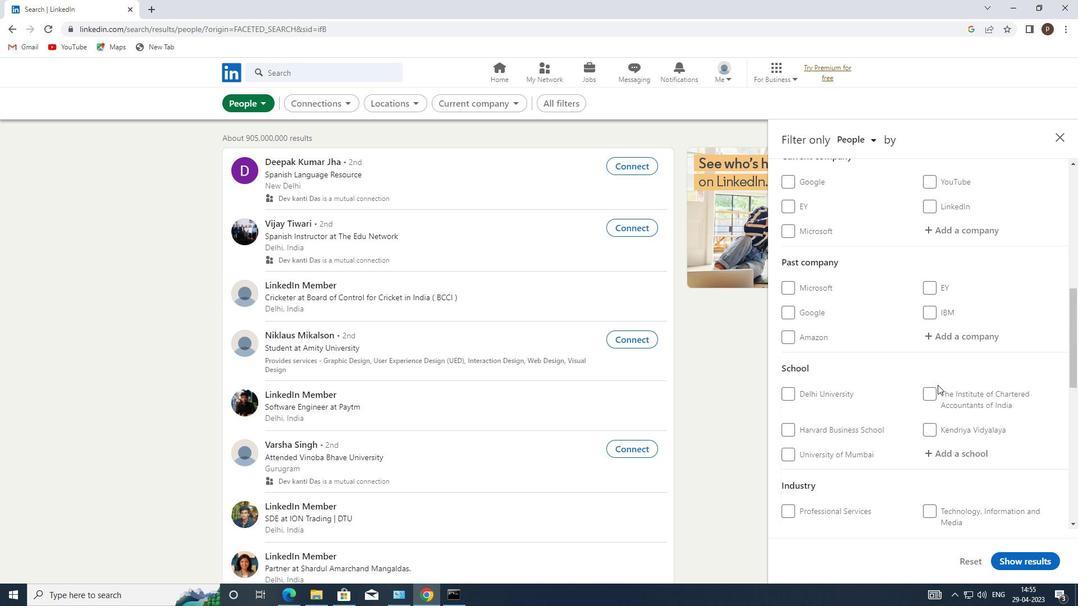 
Action: Mouse moved to (942, 285)
Screenshot: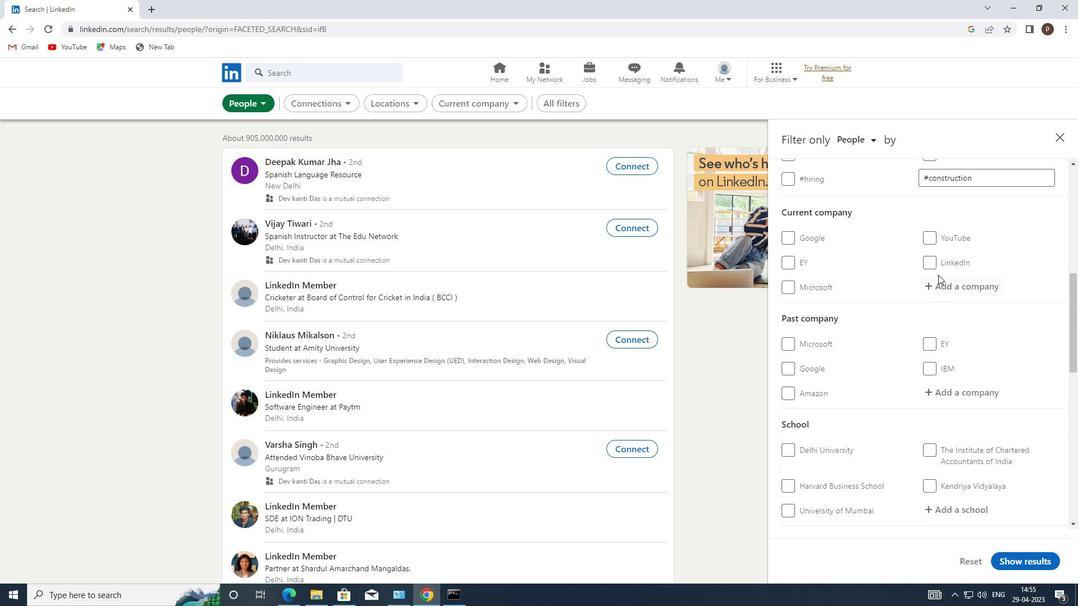 
Action: Mouse pressed left at (942, 285)
Screenshot: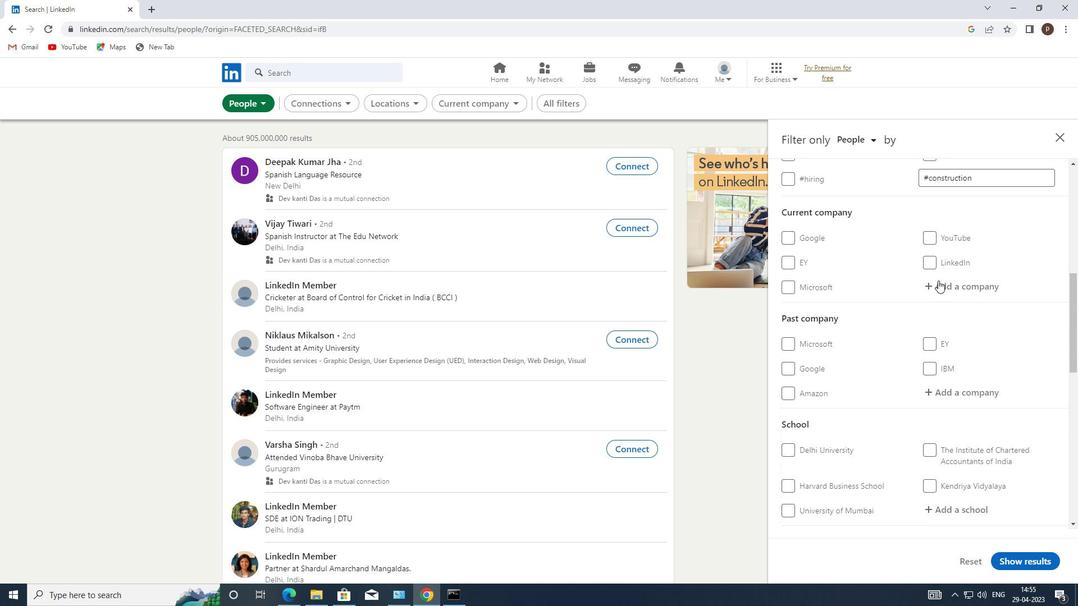 
Action: Key pressed <Key.caps_lock>D<Key.caps_lock>R<Key.space><Key.caps_lock>L<Key.caps_lock>AL<Key.space><Key.caps_lock>P<Key.caps_lock>ATH
Screenshot: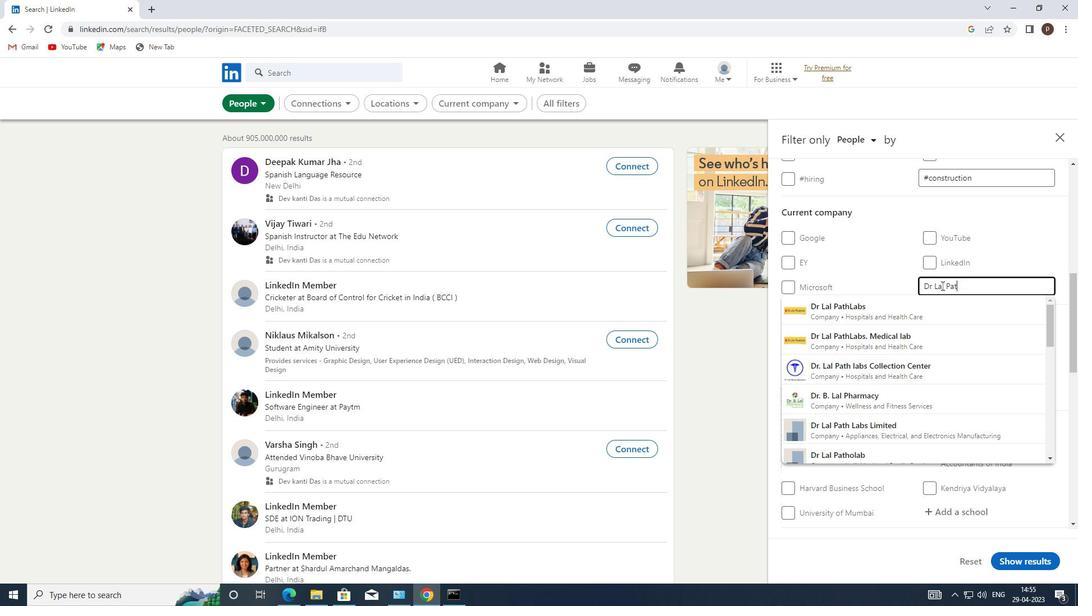 
Action: Mouse moved to (874, 307)
Screenshot: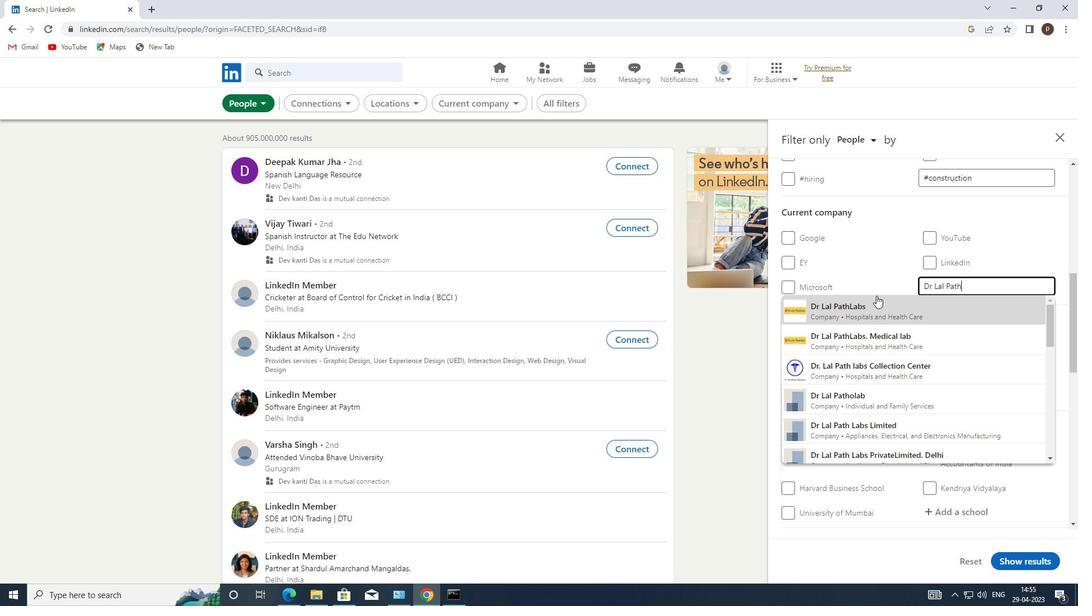
Action: Mouse pressed left at (874, 307)
Screenshot: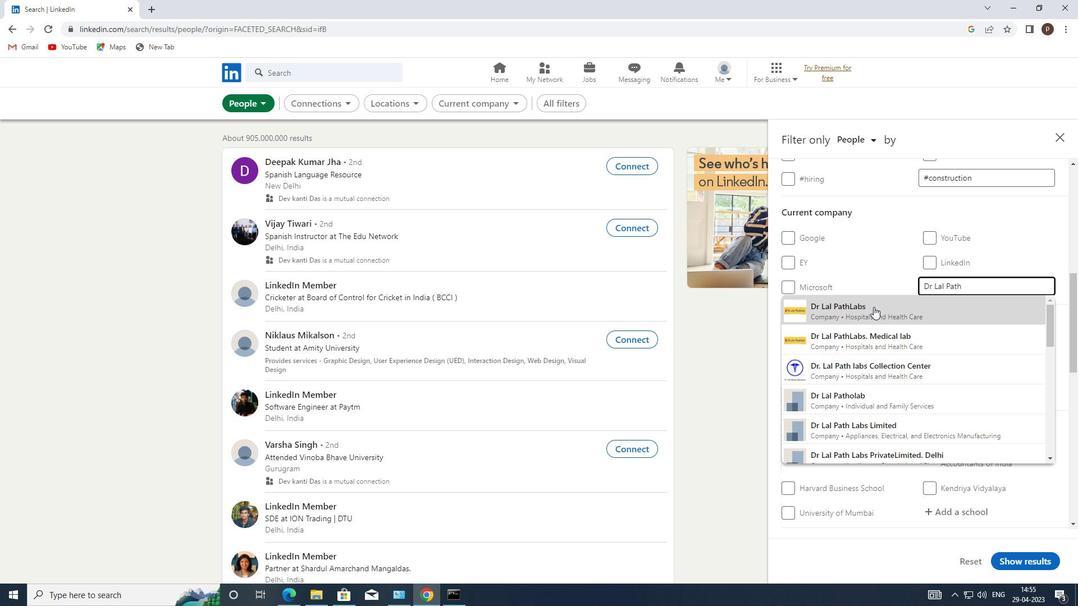 
Action: Mouse scrolled (874, 306) with delta (0, 0)
Screenshot: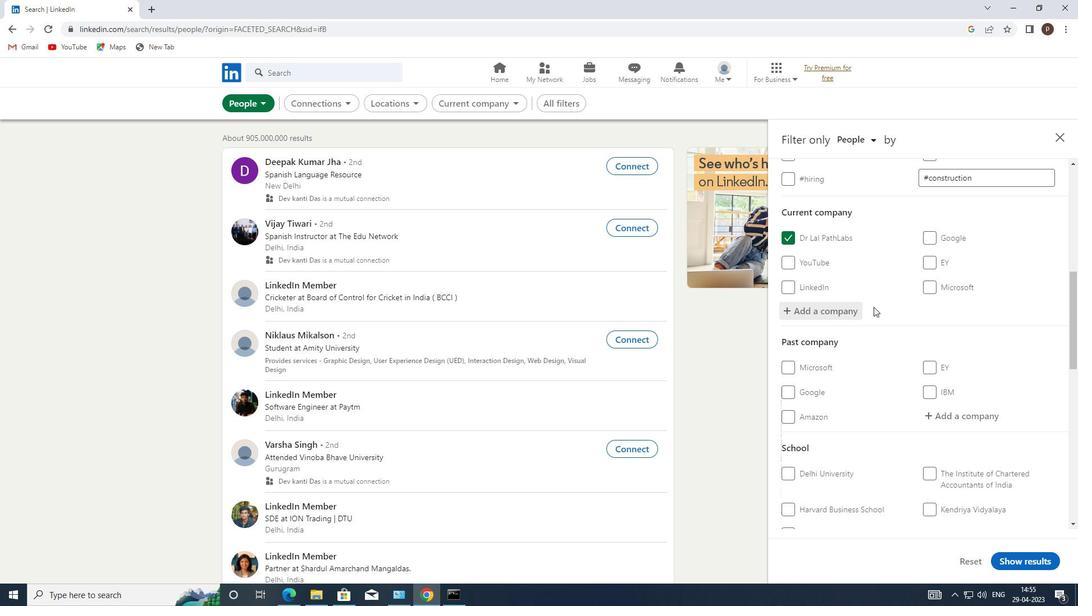 
Action: Mouse moved to (874, 307)
Screenshot: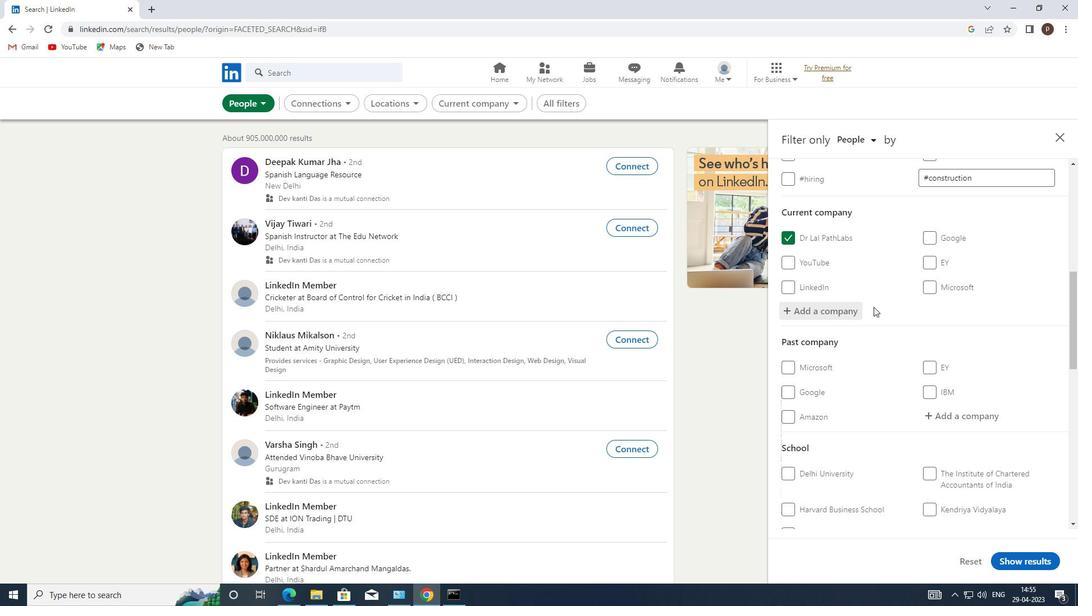 
Action: Mouse scrolled (874, 307) with delta (0, 0)
Screenshot: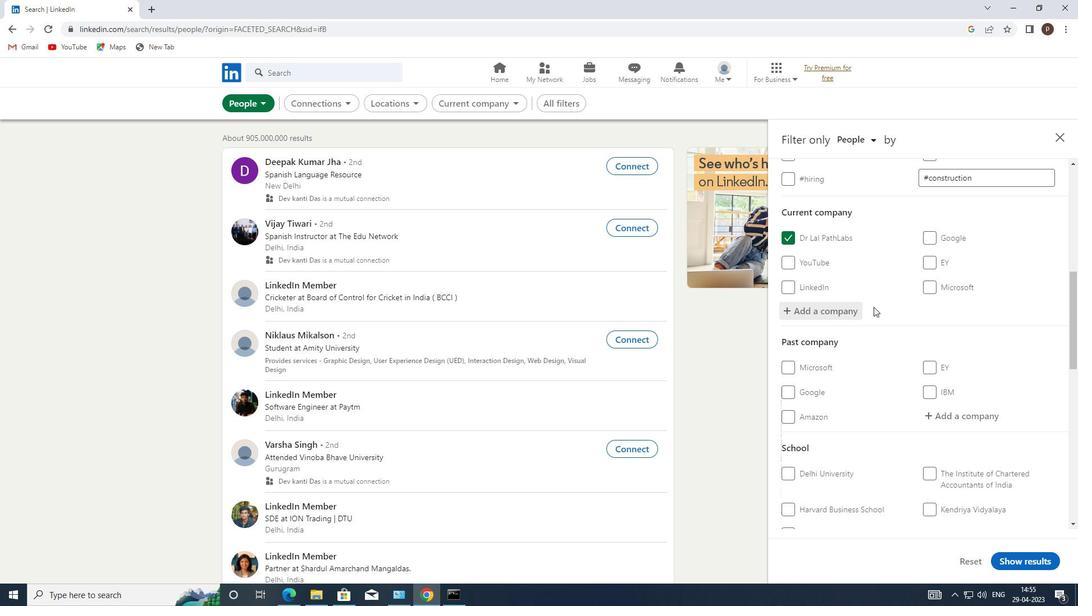 
Action: Mouse moved to (876, 312)
Screenshot: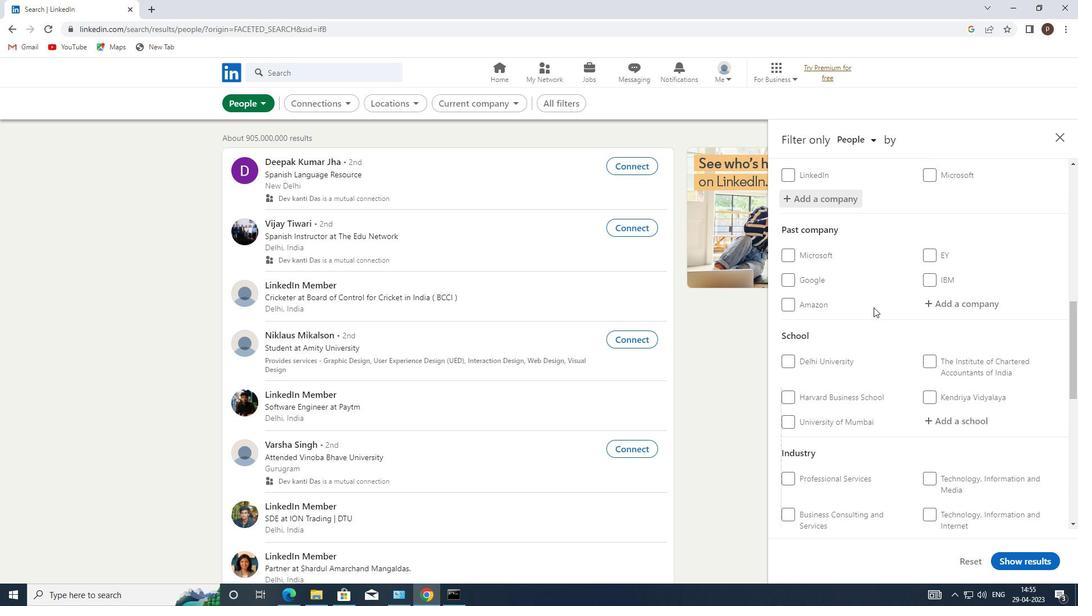 
Action: Mouse scrolled (876, 312) with delta (0, 0)
Screenshot: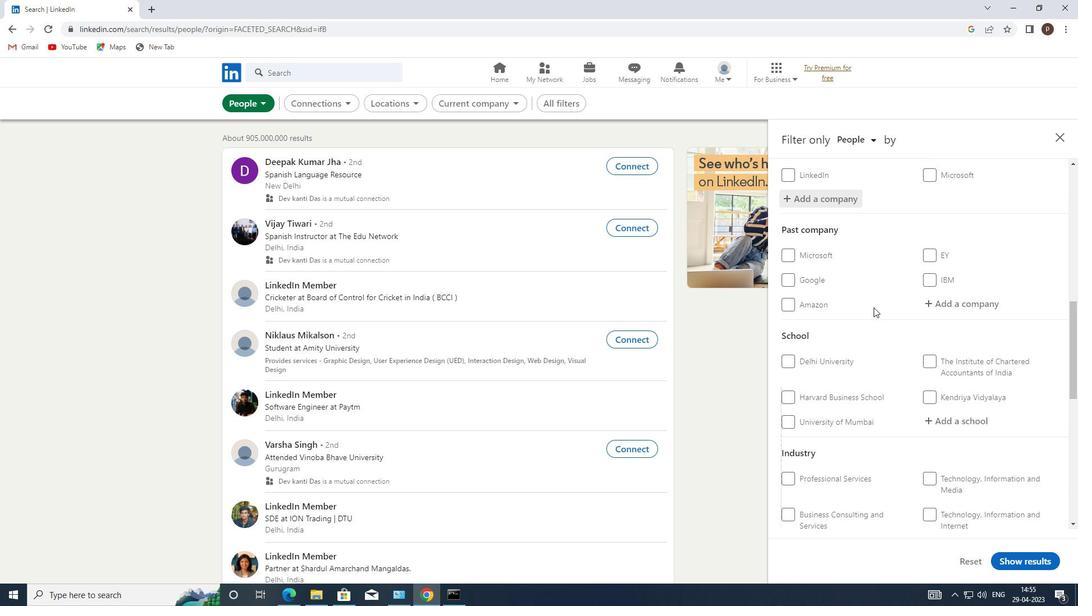 
Action: Mouse moved to (958, 358)
Screenshot: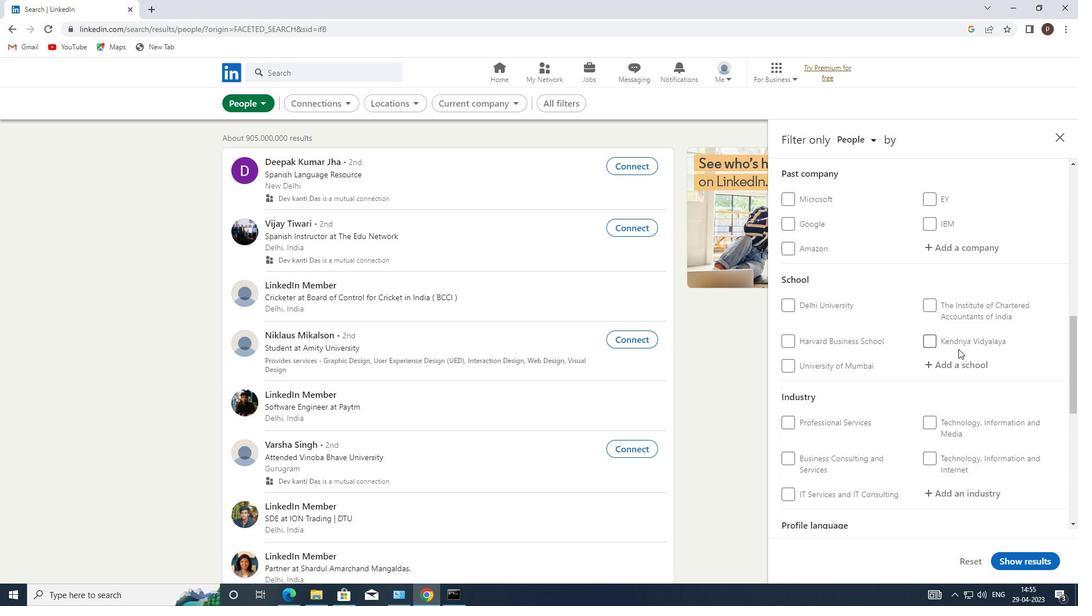 
Action: Mouse pressed left at (958, 358)
Screenshot: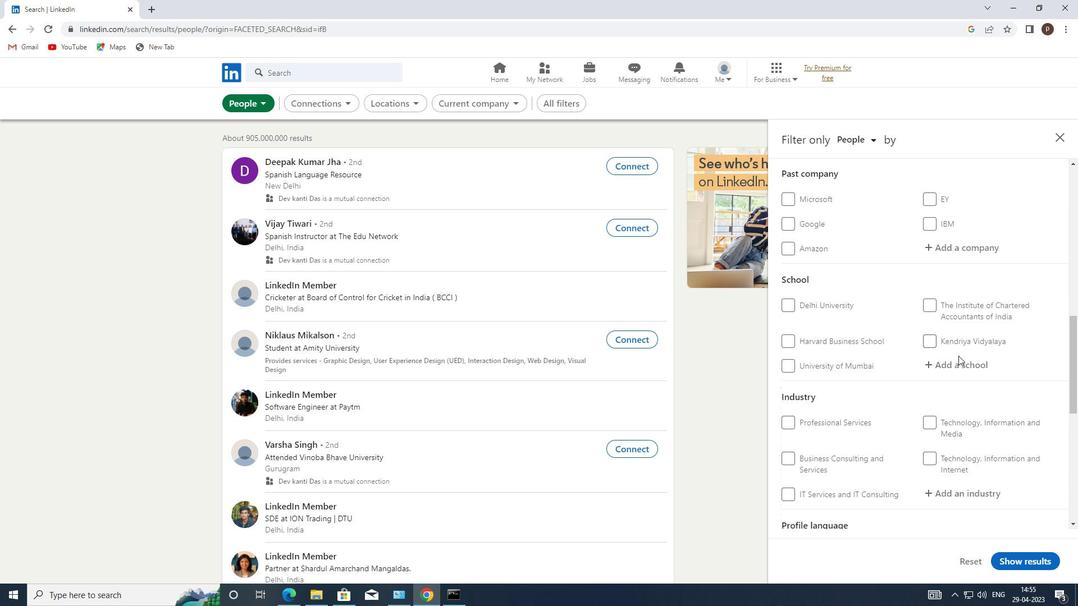 
Action: Mouse moved to (958, 359)
Screenshot: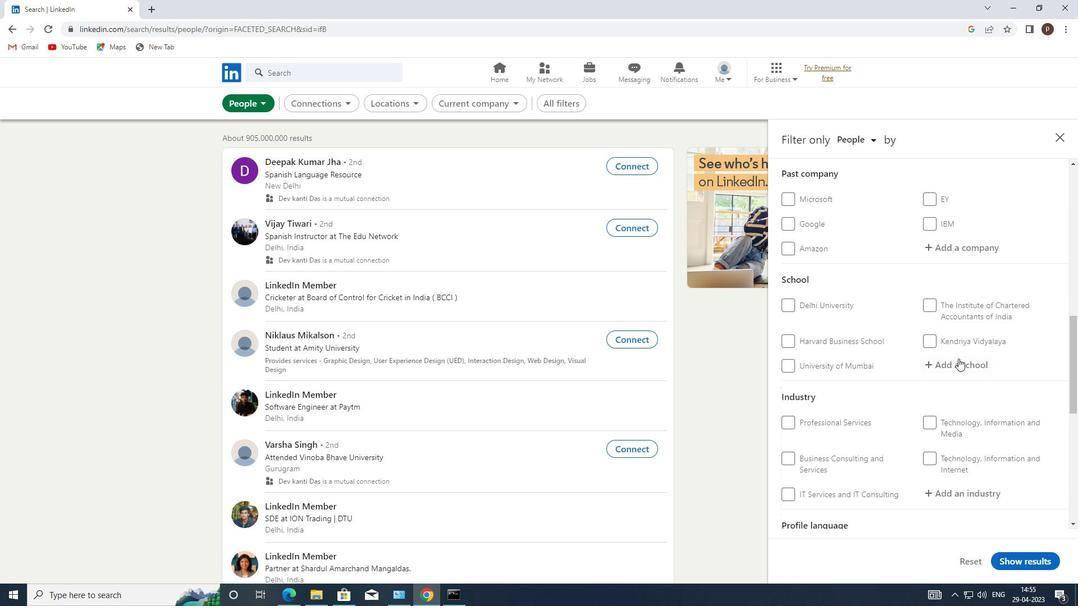 
Action: Mouse pressed left at (958, 359)
Screenshot: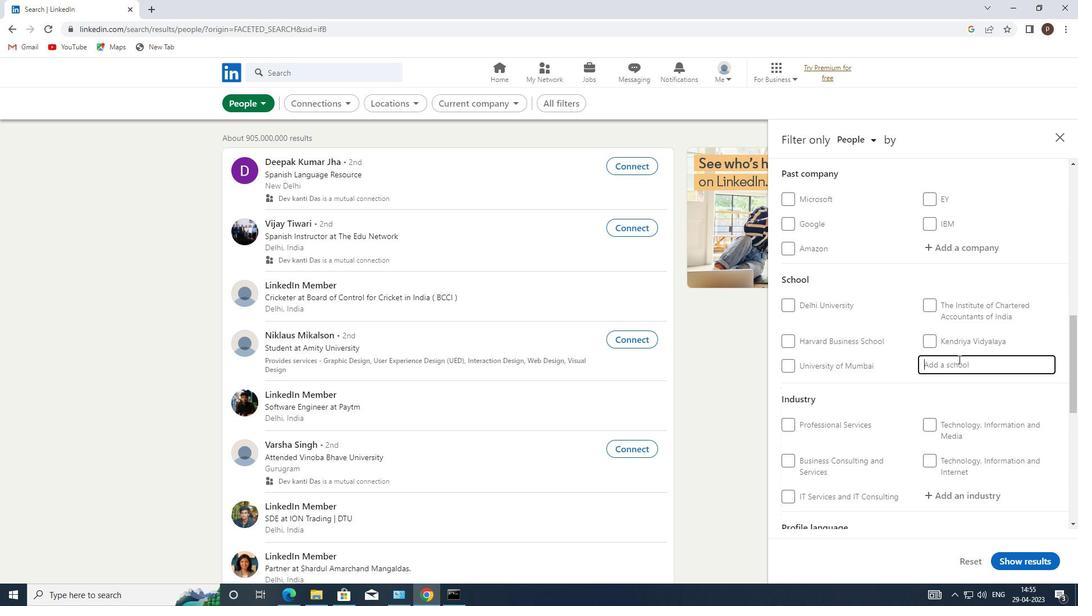 
Action: Key pressed <Key.caps_lock>M<Key.caps_lock>ANIPAL<Key.space>
Screenshot: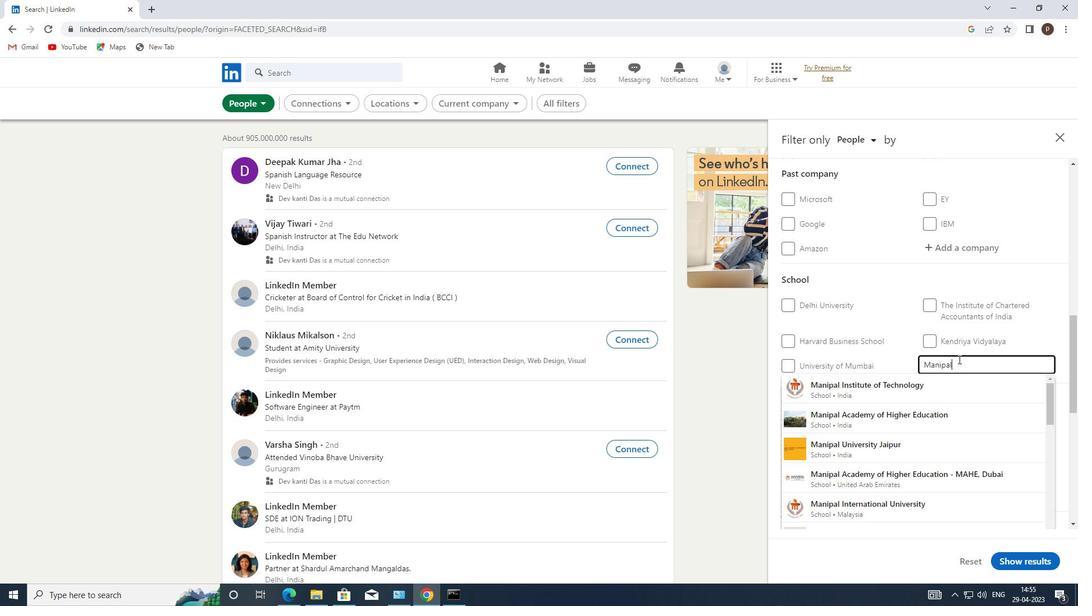 
Action: Mouse moved to (916, 448)
Screenshot: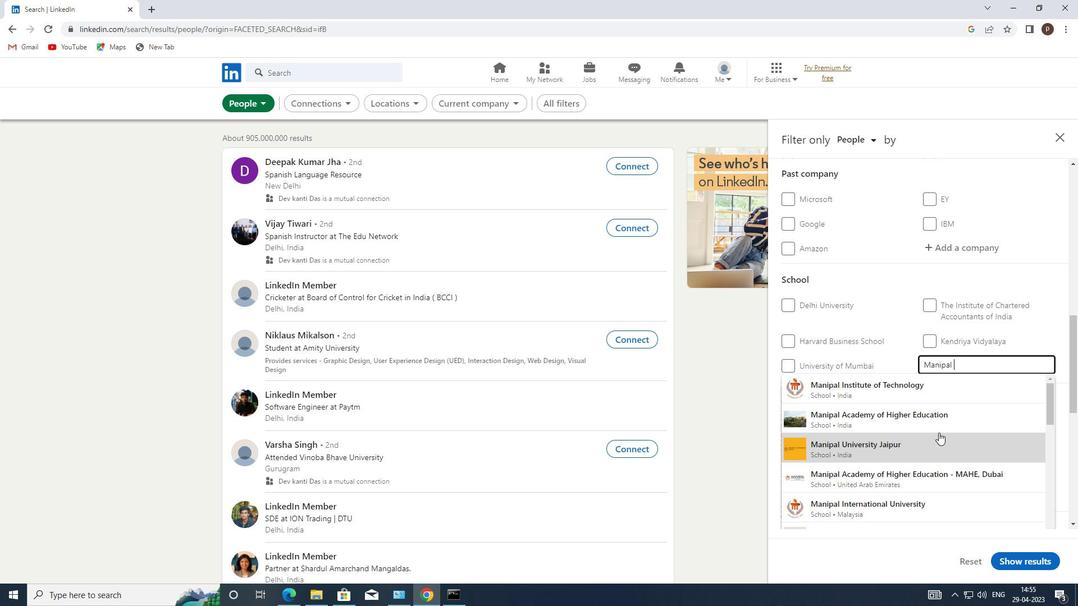 
Action: Mouse pressed left at (916, 448)
Screenshot: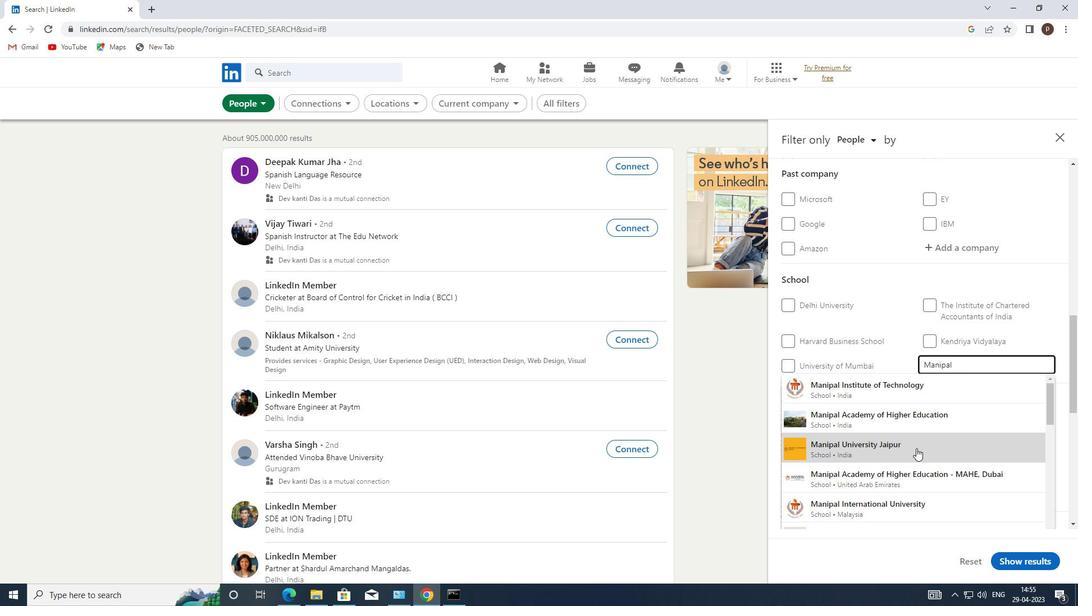 
Action: Mouse moved to (868, 417)
Screenshot: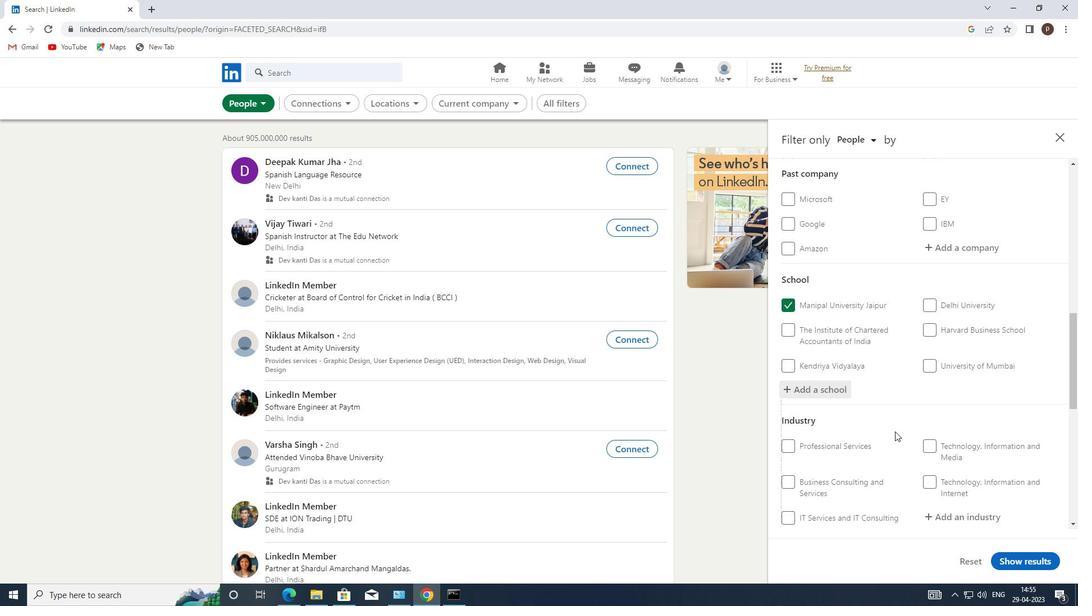
Action: Mouse scrolled (868, 417) with delta (0, 0)
Screenshot: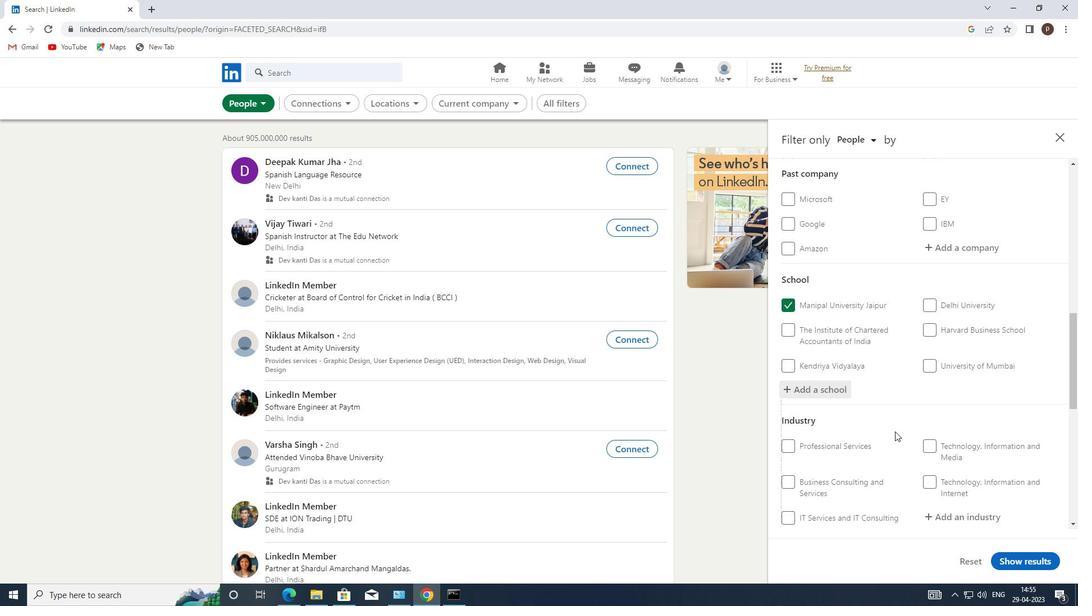 
Action: Mouse moved to (867, 417)
Screenshot: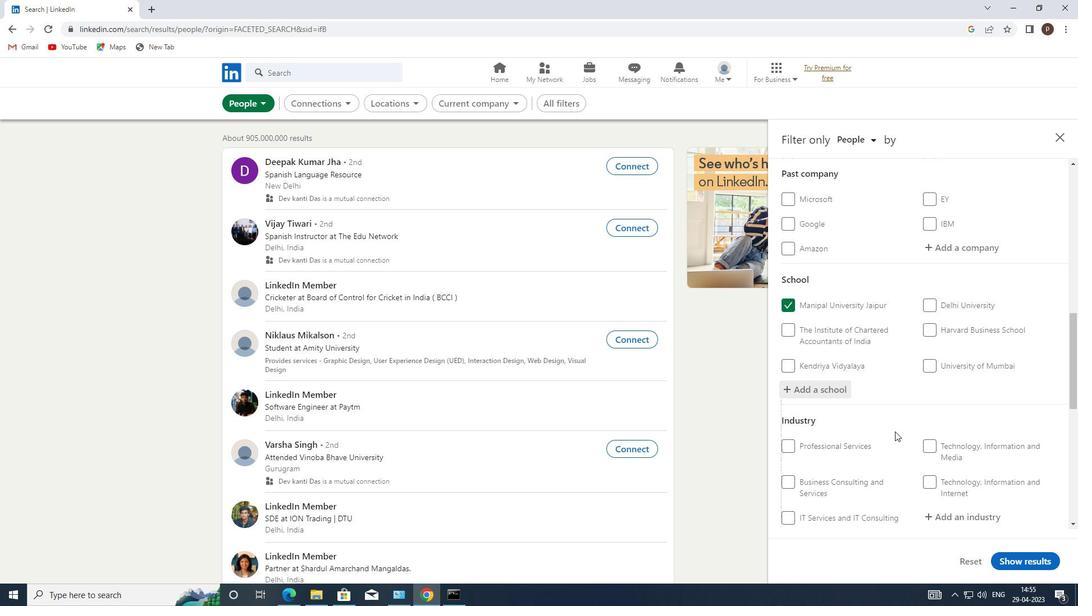 
Action: Mouse scrolled (867, 417) with delta (0, 0)
Screenshot: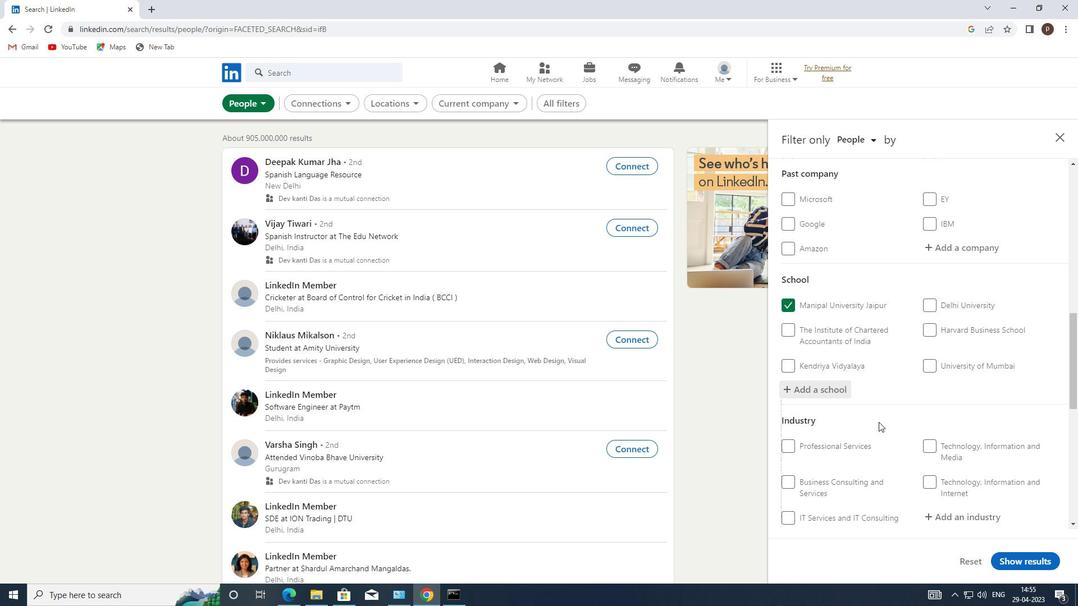 
Action: Mouse scrolled (867, 417) with delta (0, 0)
Screenshot: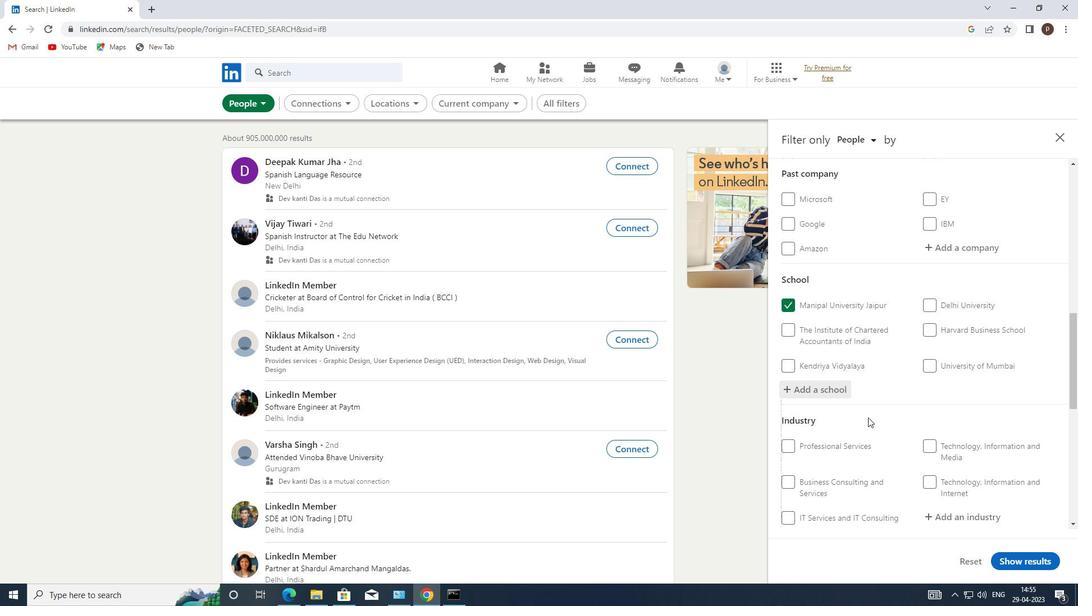 
Action: Mouse moved to (942, 351)
Screenshot: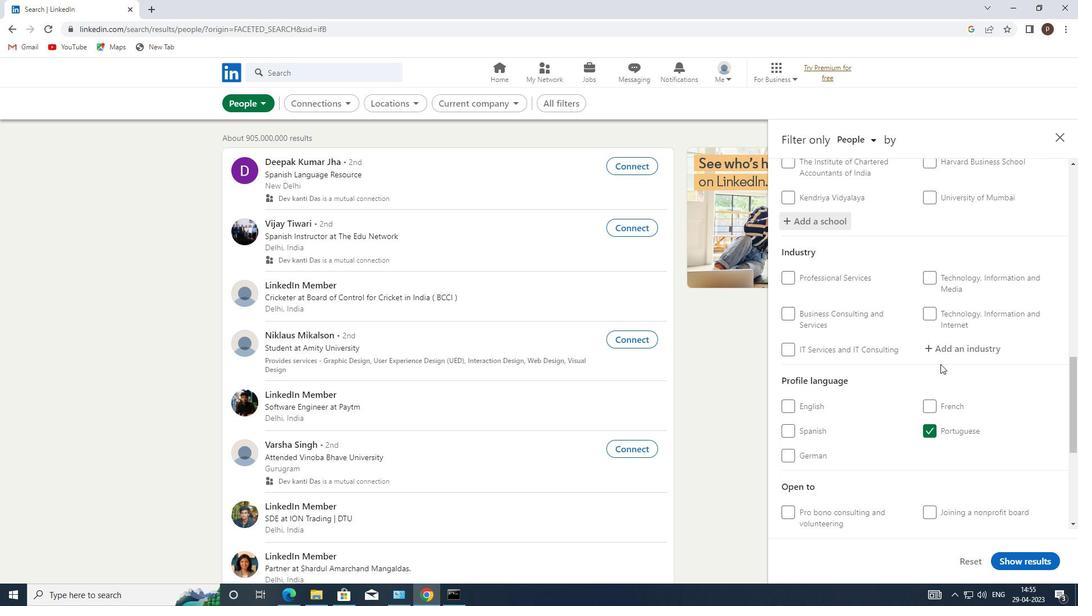 
Action: Mouse pressed left at (942, 351)
Screenshot: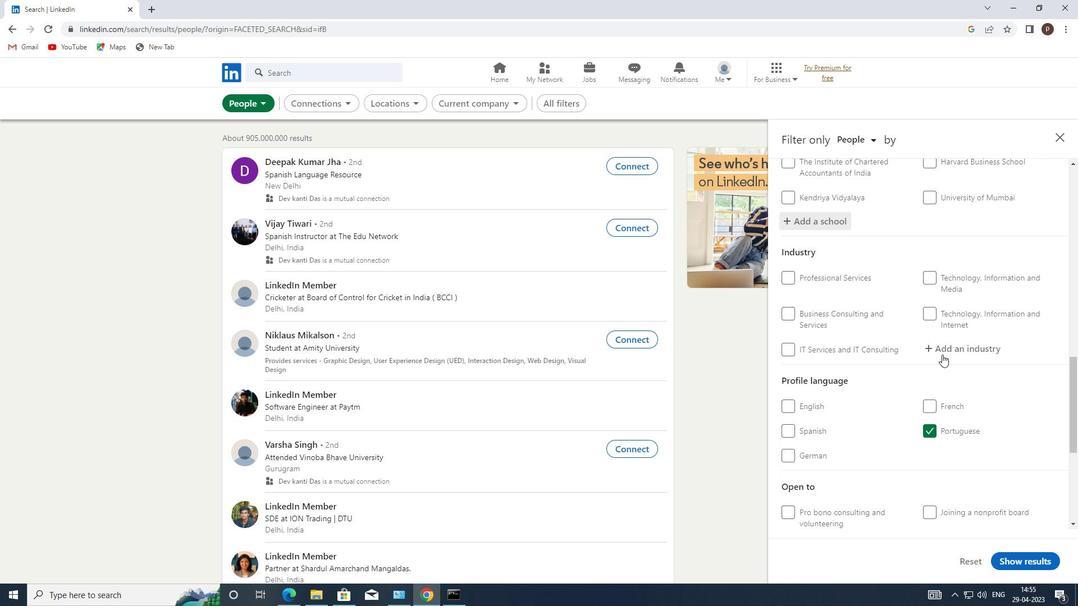 
Action: Mouse pressed left at (942, 351)
Screenshot: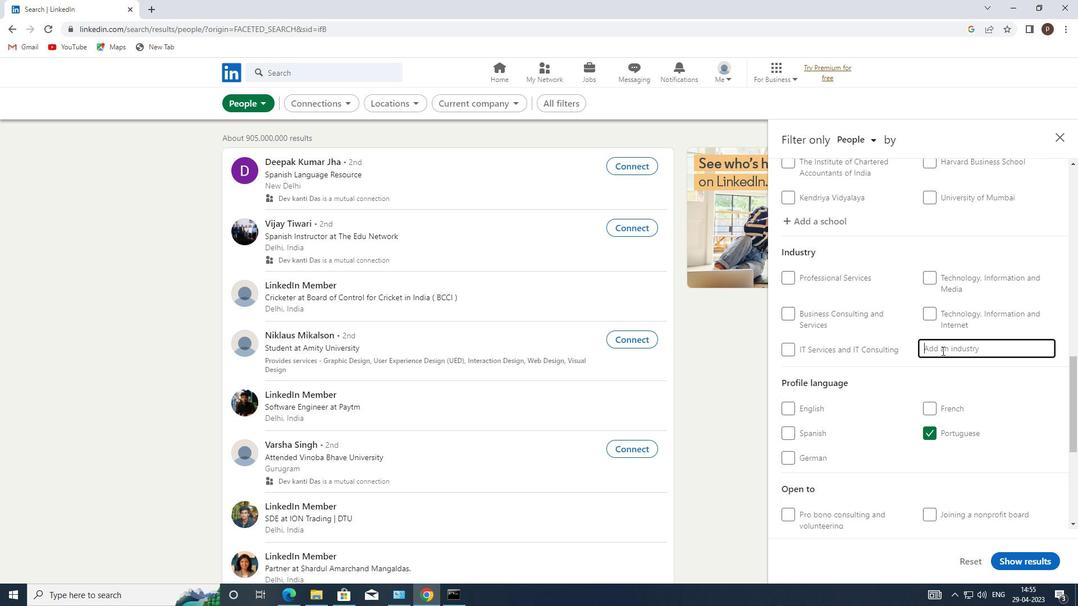 
Action: Key pressed <Key.caps_lock>G<Key.caps_lock>ROUND
Screenshot: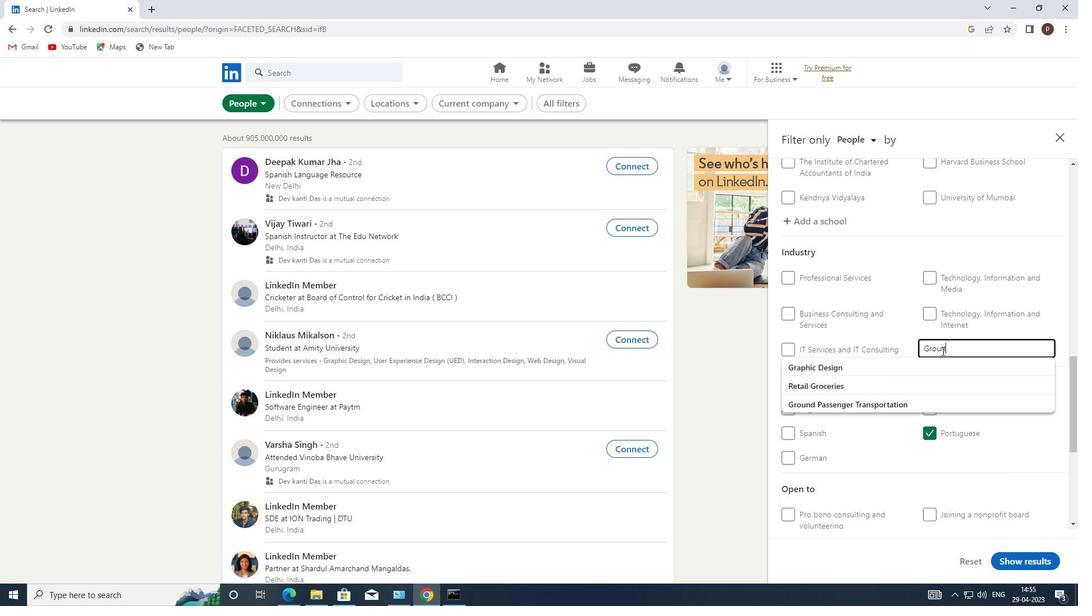 
Action: Mouse moved to (903, 371)
Screenshot: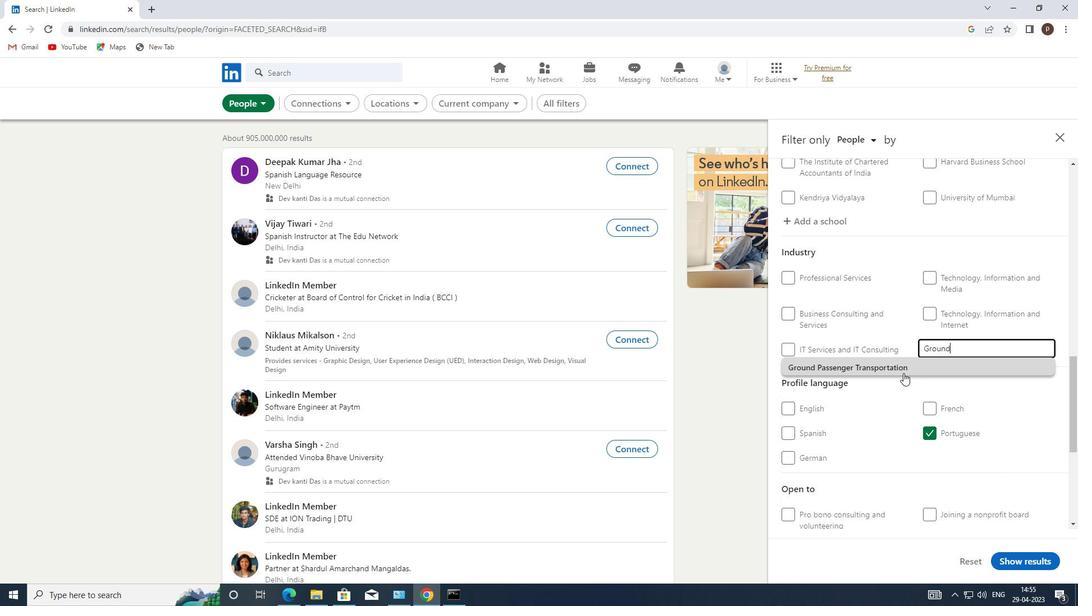 
Action: Mouse pressed left at (903, 371)
Screenshot: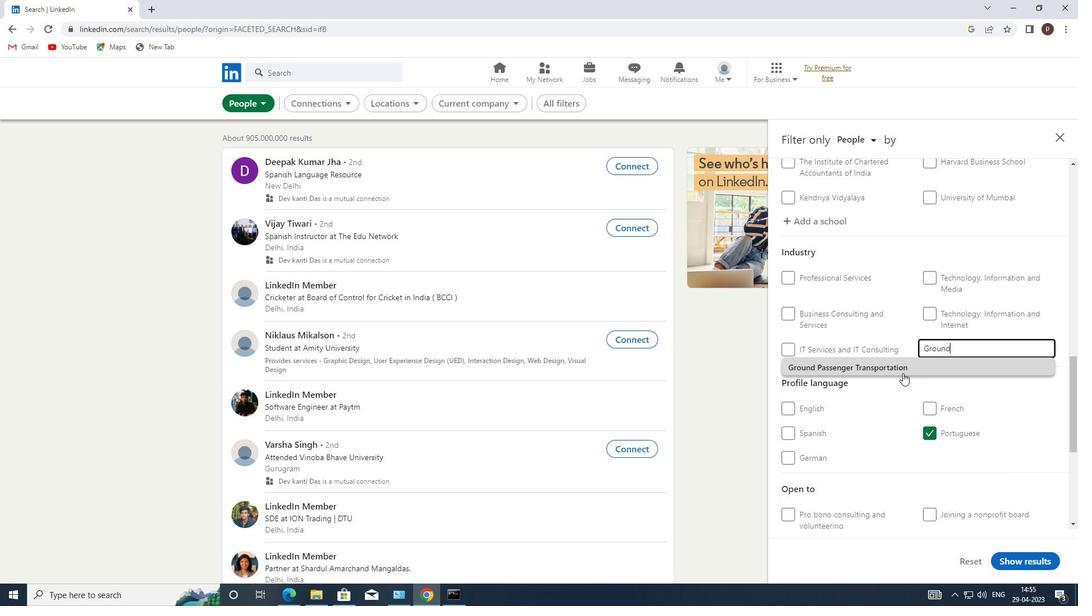 
Action: Mouse moved to (903, 371)
Screenshot: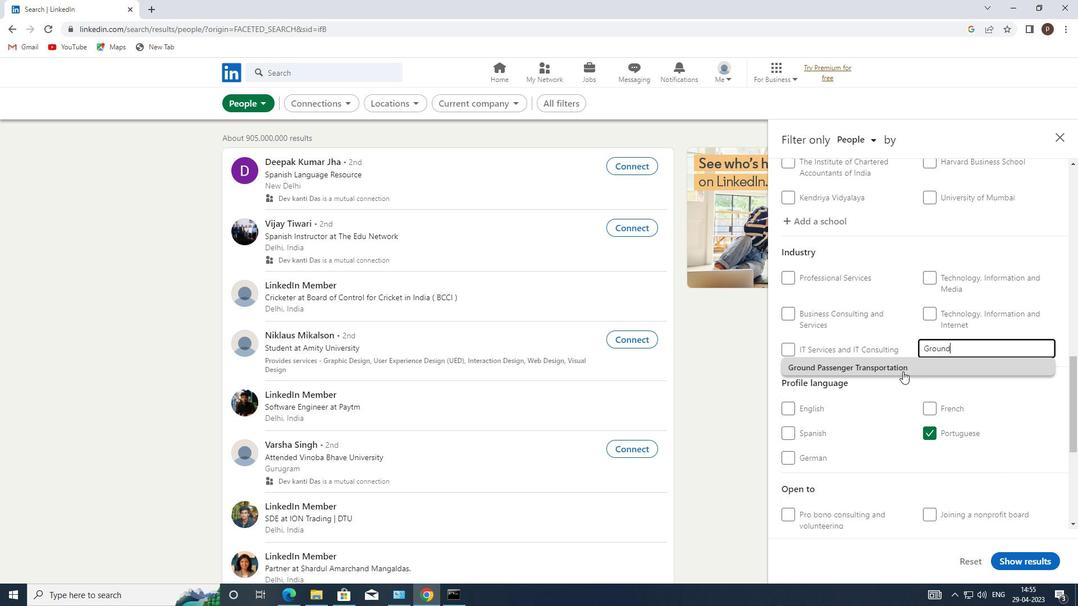 
Action: Mouse scrolled (903, 370) with delta (0, 0)
Screenshot: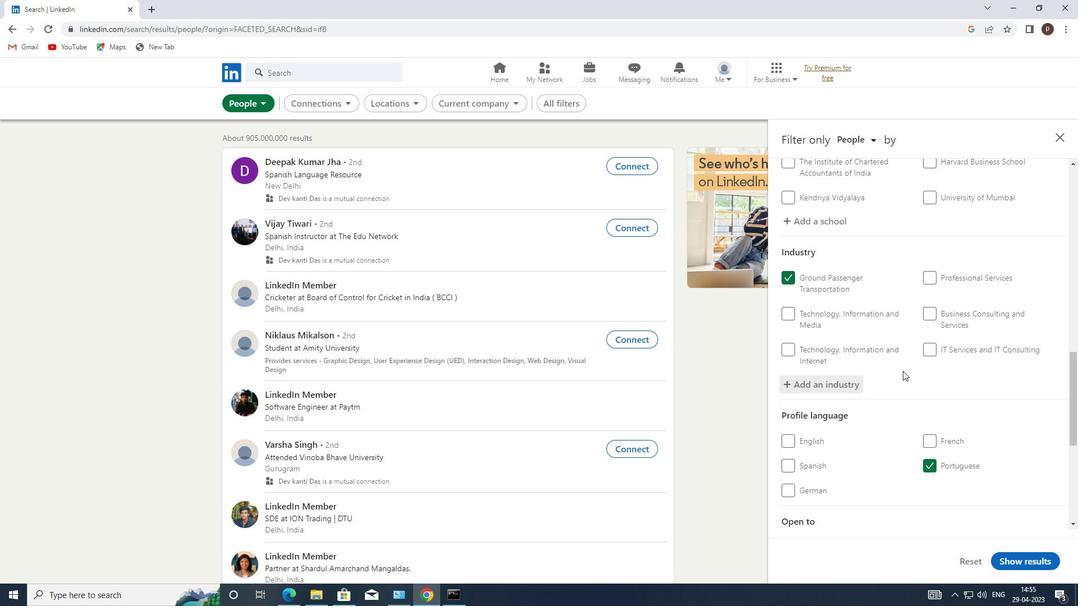
Action: Mouse moved to (902, 373)
Screenshot: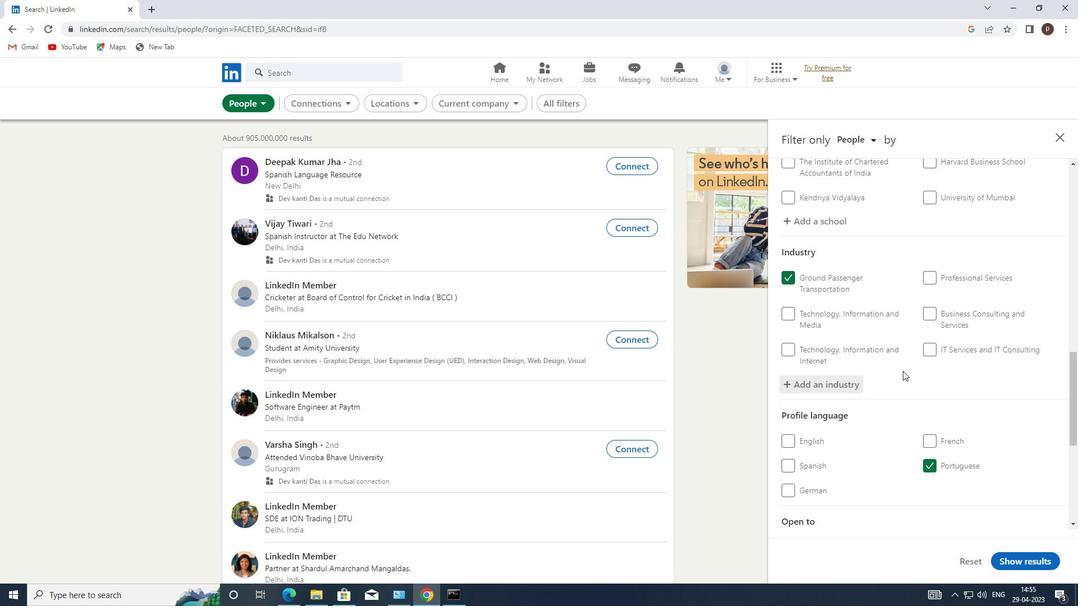 
Action: Mouse scrolled (902, 372) with delta (0, 0)
Screenshot: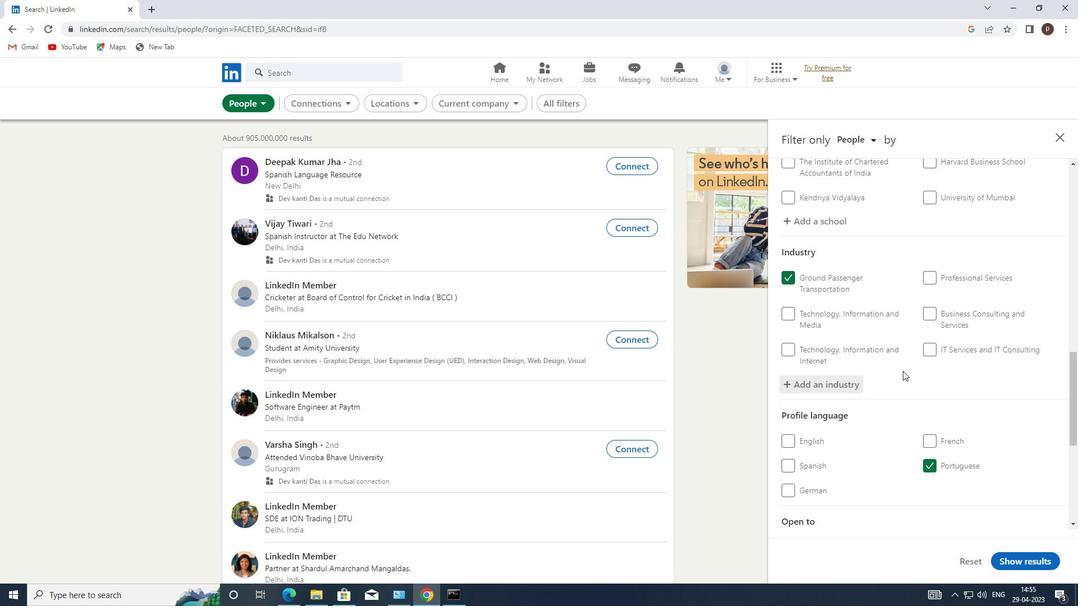 
Action: Mouse moved to (901, 375)
Screenshot: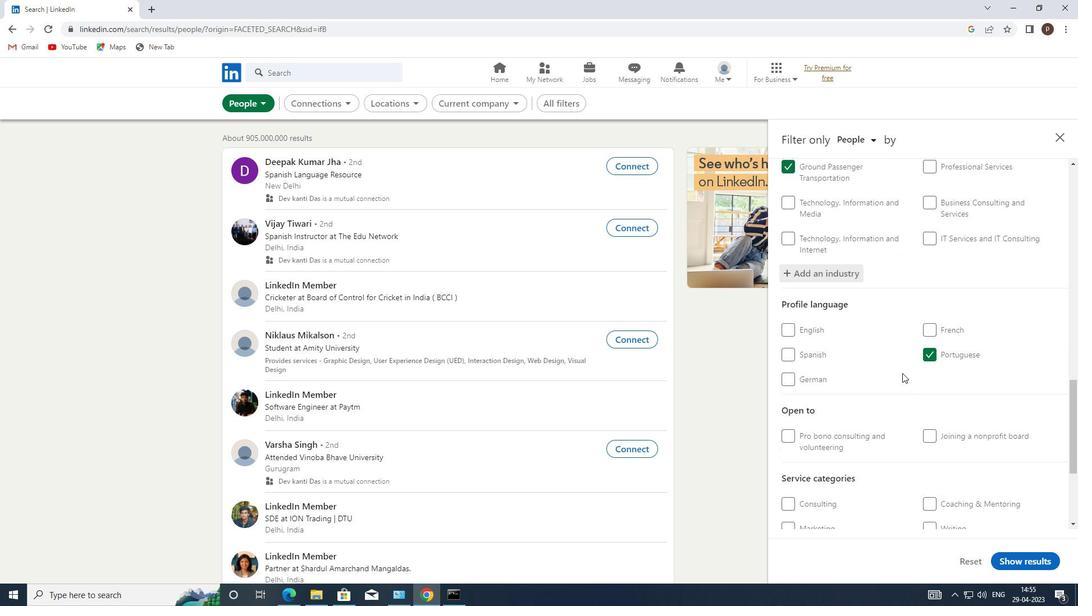 
Action: Mouse scrolled (901, 375) with delta (0, 0)
Screenshot: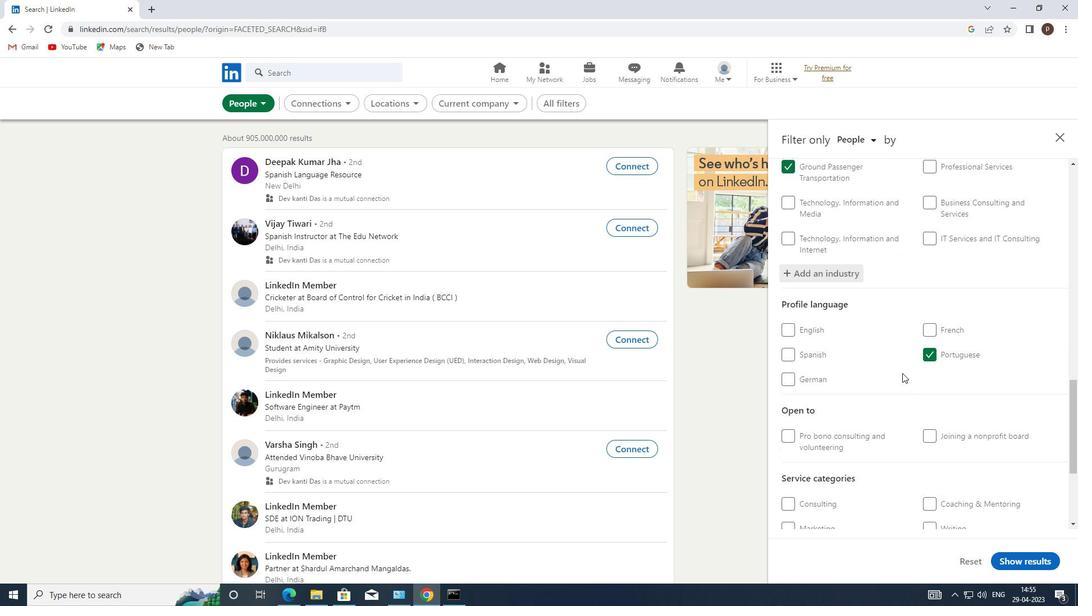 
Action: Mouse moved to (901, 377)
Screenshot: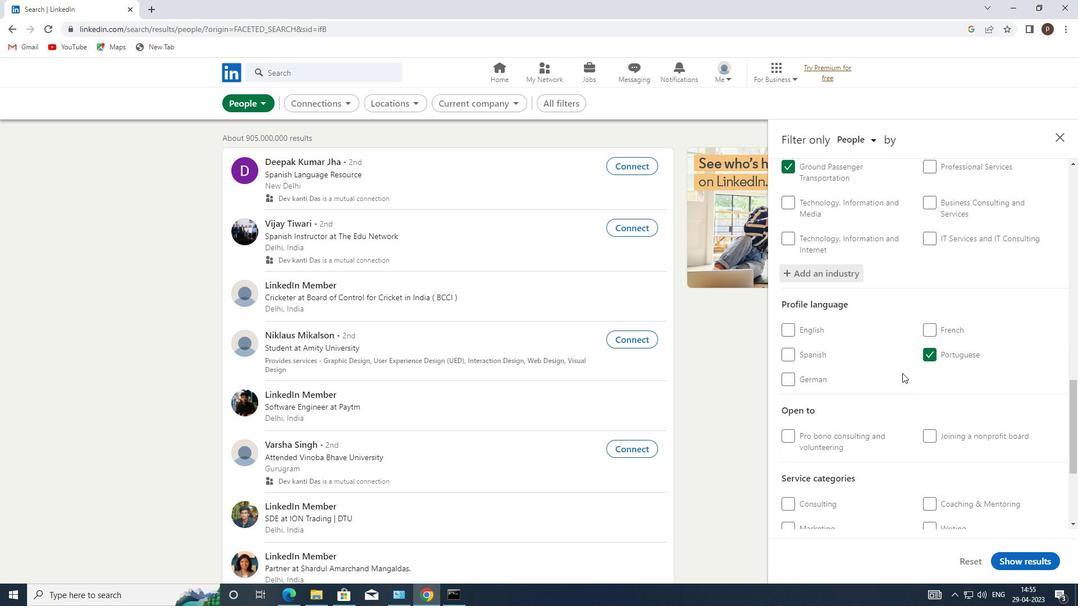 
Action: Mouse scrolled (901, 376) with delta (0, 0)
Screenshot: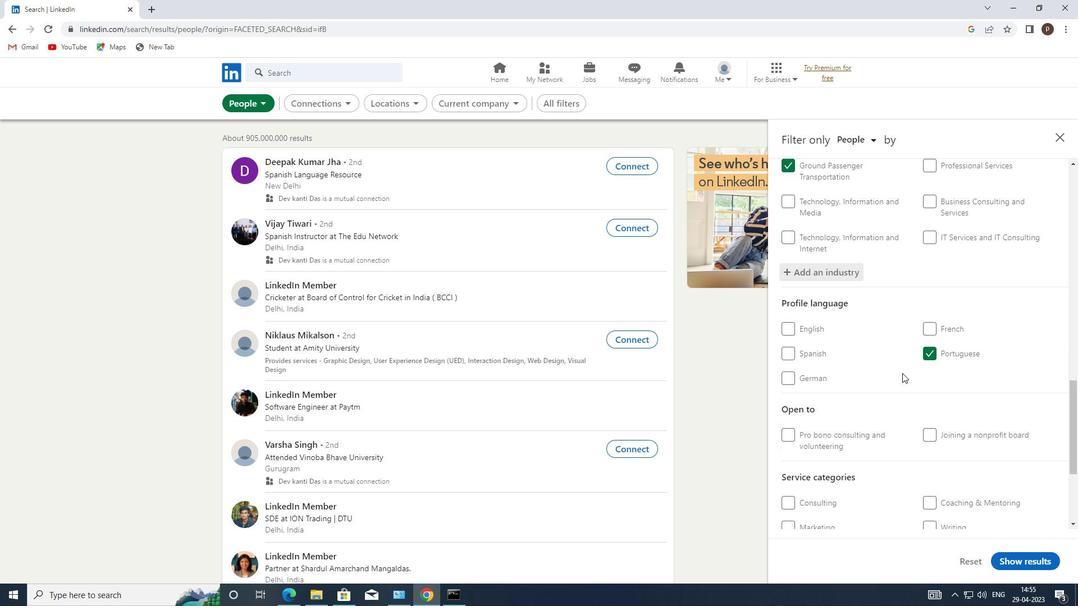 
Action: Mouse scrolled (901, 376) with delta (0, 0)
Screenshot: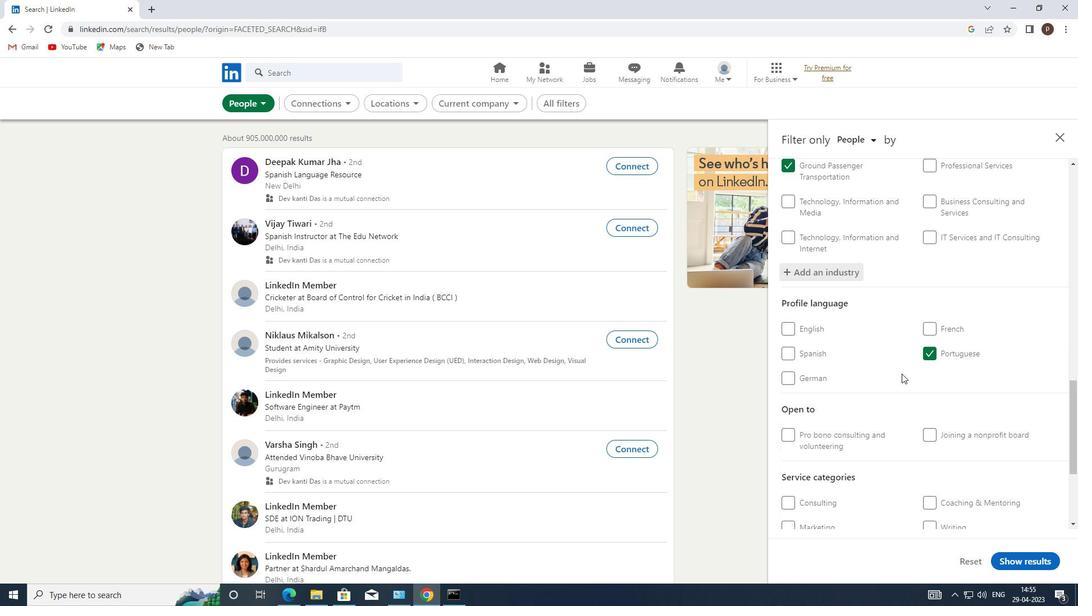 
Action: Mouse moved to (943, 390)
Screenshot: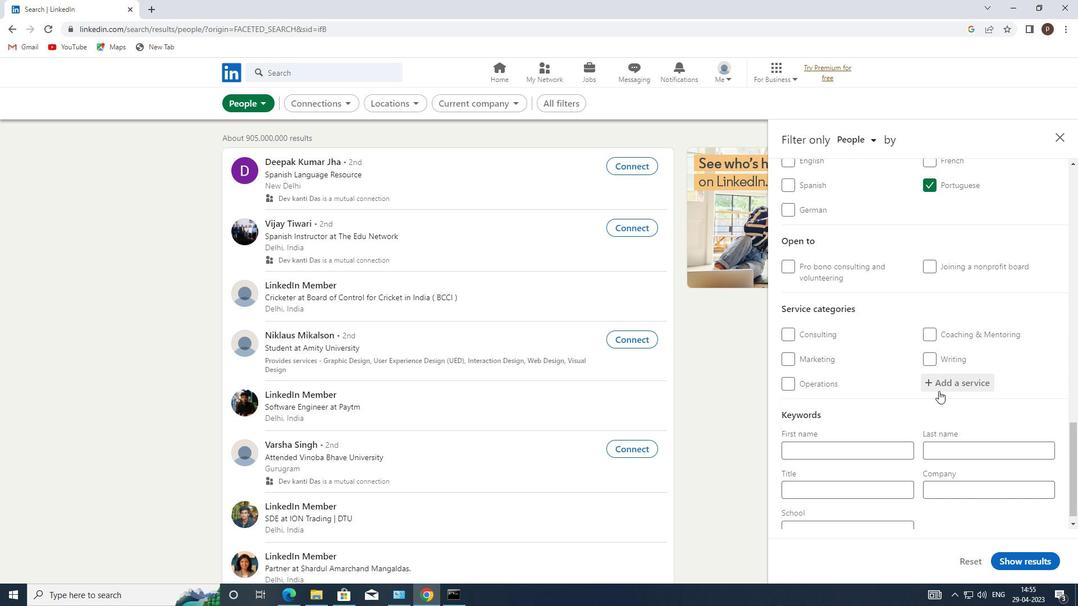 
Action: Mouse pressed left at (943, 390)
Screenshot: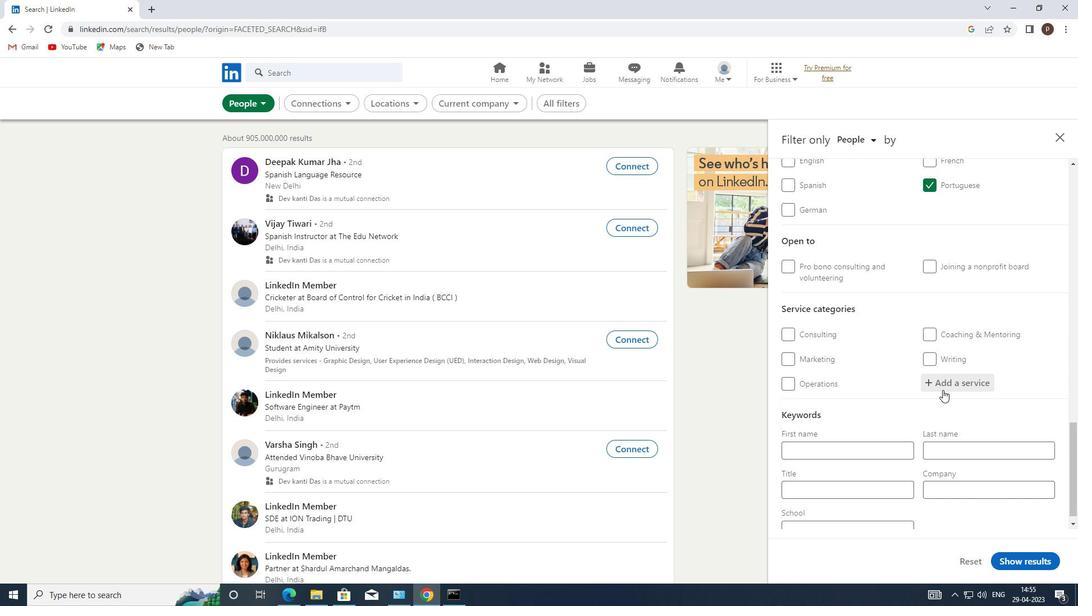 
Action: Mouse moved to (945, 388)
Screenshot: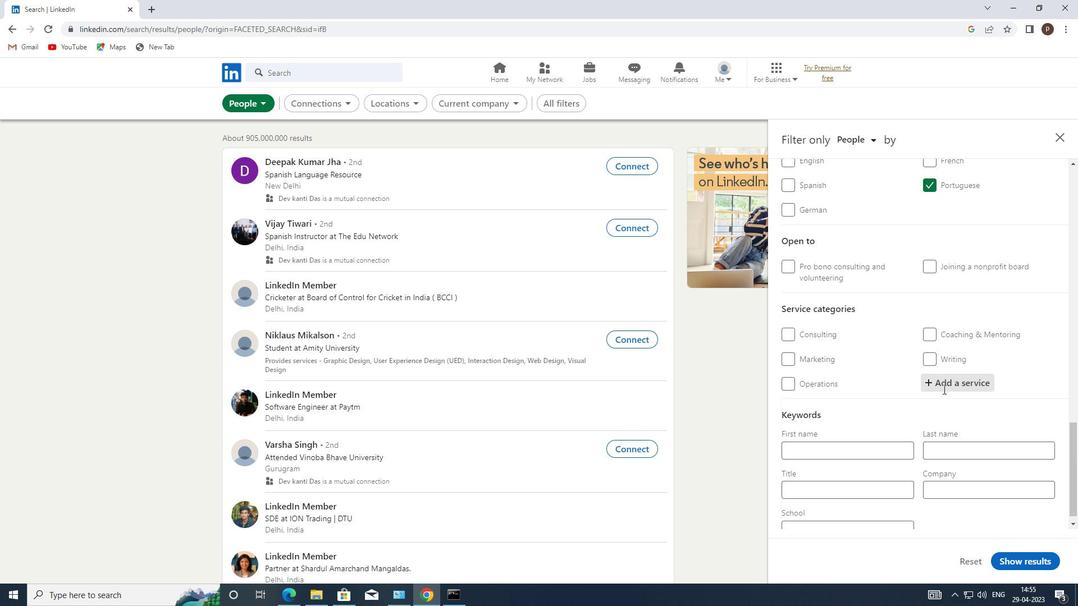 
Action: Mouse pressed left at (945, 388)
Screenshot: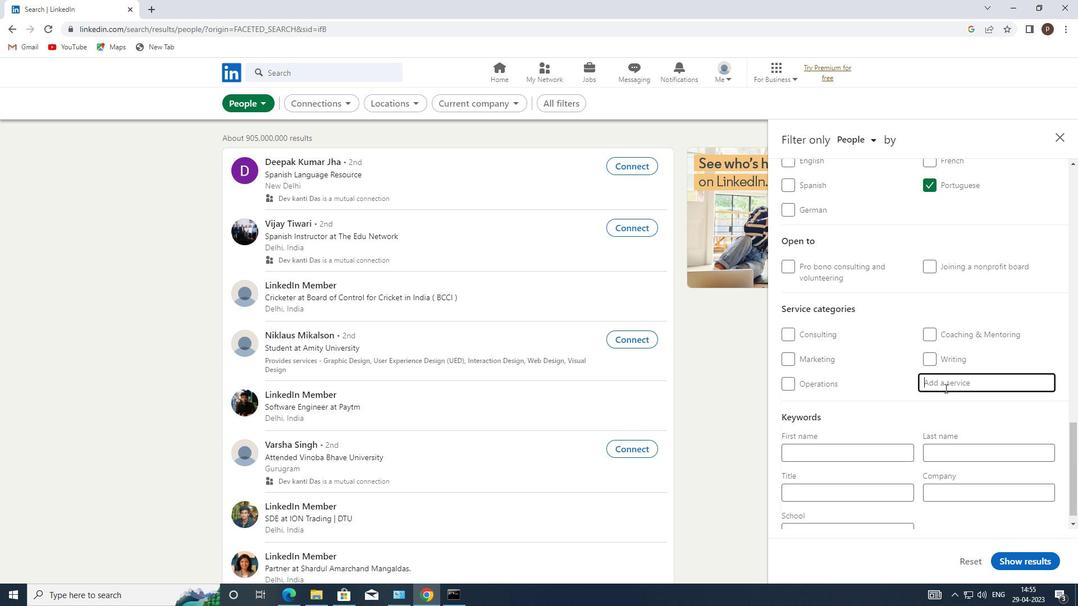 
Action: Key pressed <Key.caps_lock>I<Key.caps_lock>NTERACTION
Screenshot: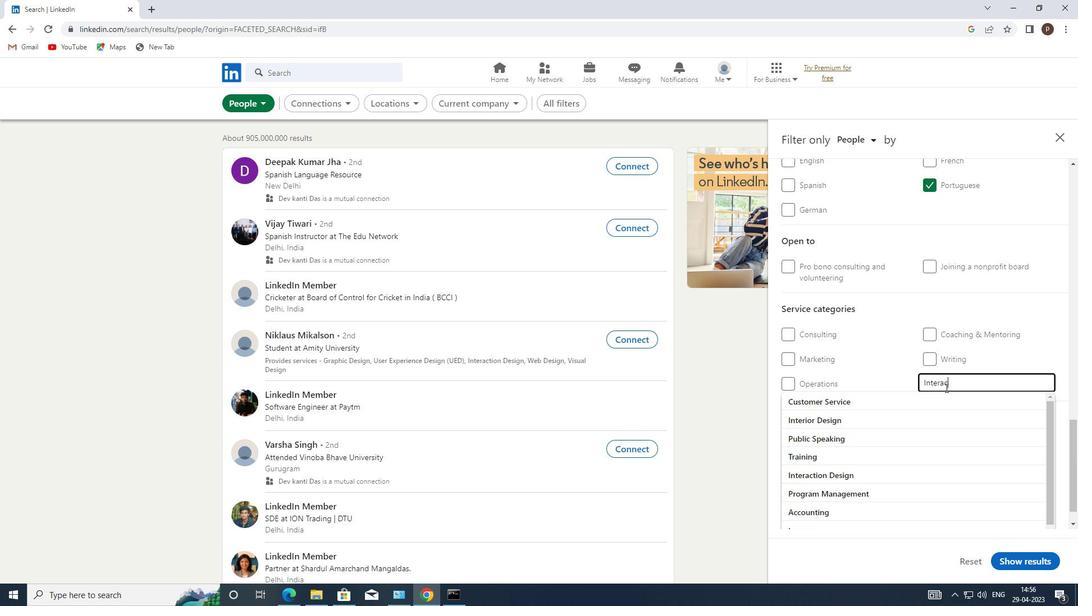 
Action: Mouse moved to (865, 401)
Screenshot: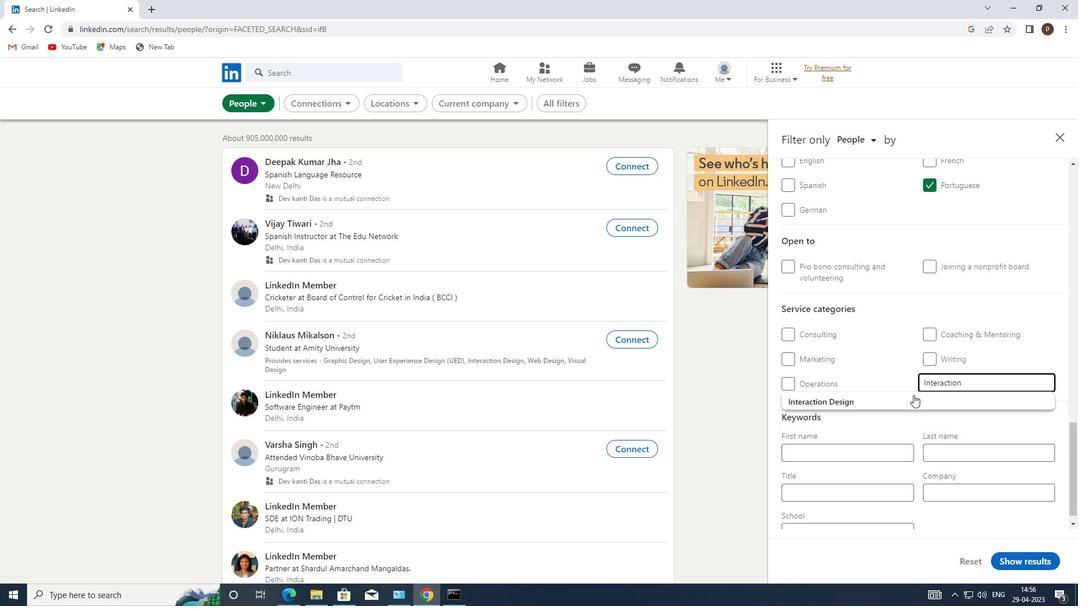 
Action: Mouse pressed left at (865, 401)
Screenshot: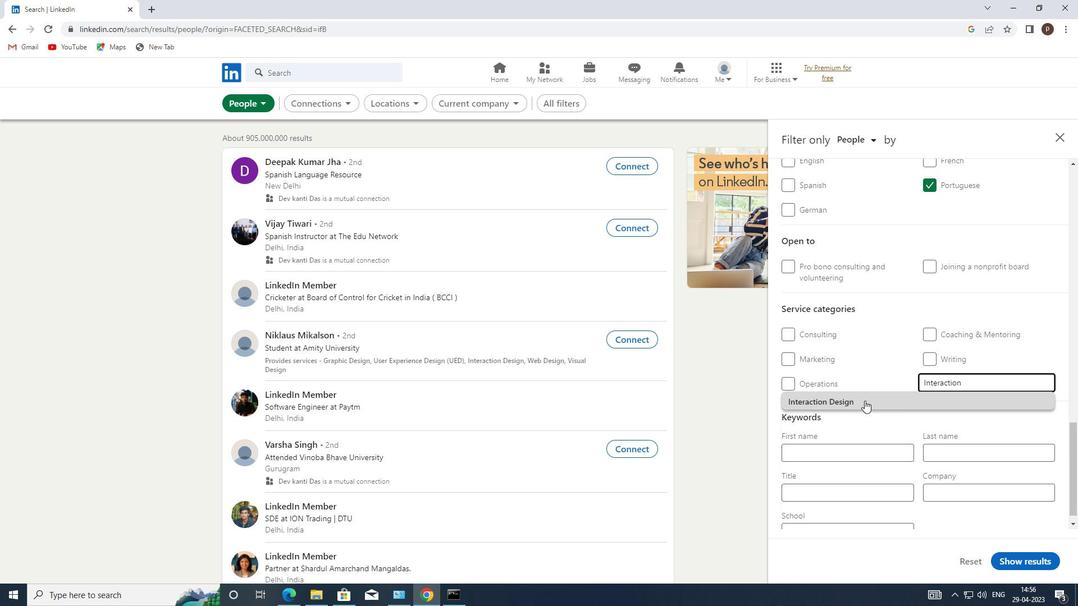 
Action: Mouse moved to (864, 399)
Screenshot: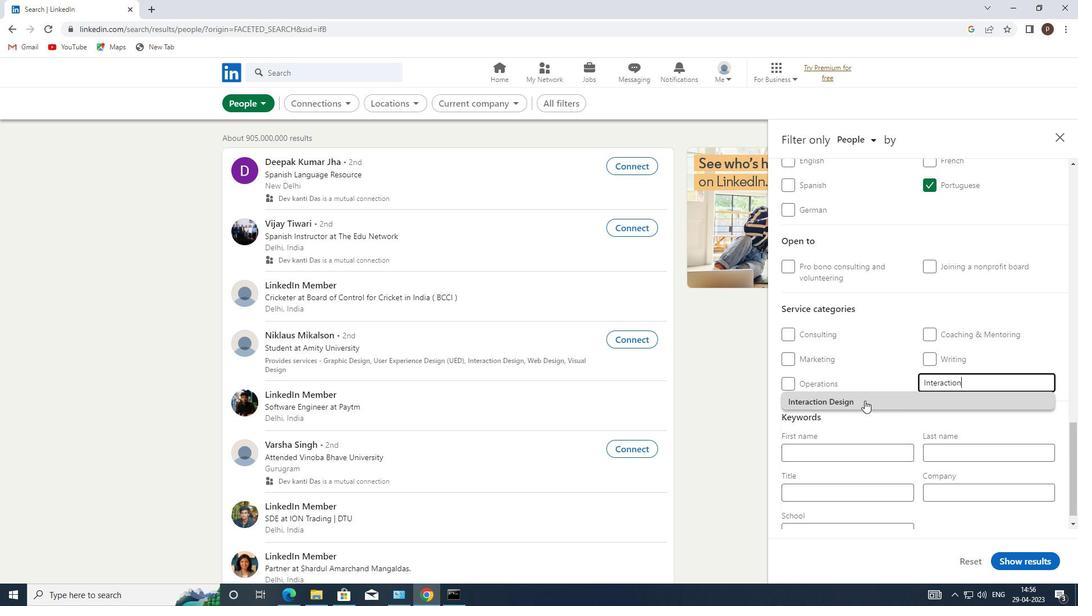
Action: Mouse scrolled (864, 399) with delta (0, 0)
Screenshot: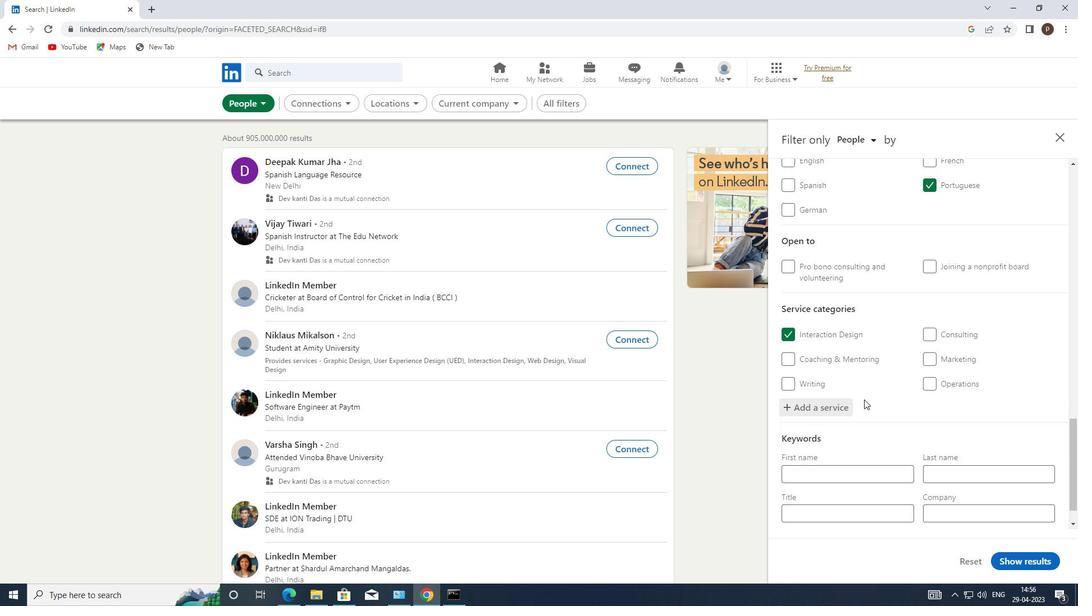 
Action: Mouse scrolled (864, 399) with delta (0, 0)
Screenshot: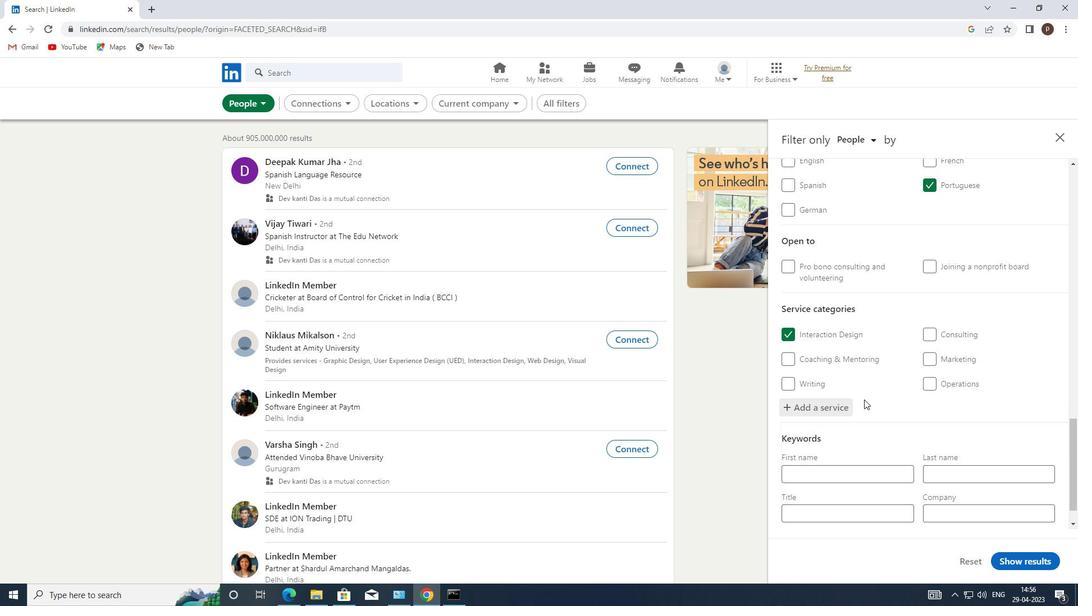 
Action: Mouse moved to (820, 473)
Screenshot: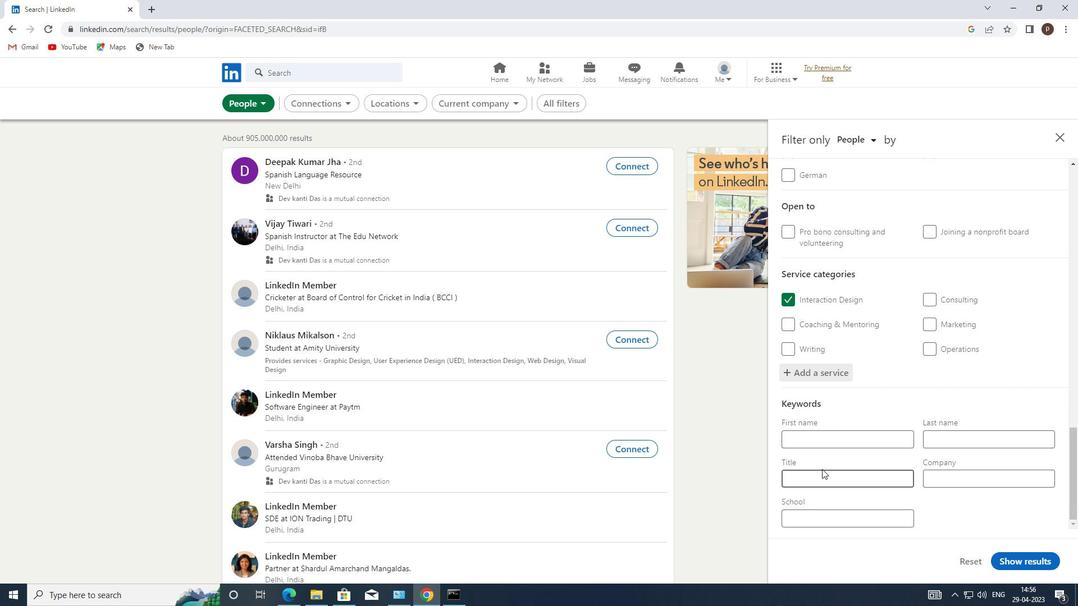 
Action: Mouse pressed left at (820, 473)
Screenshot: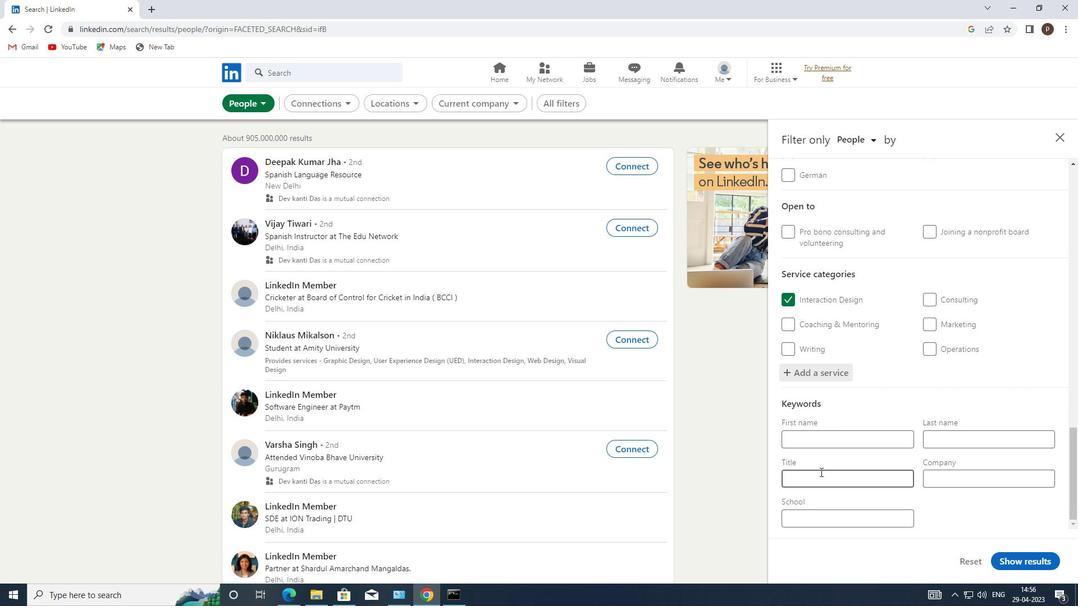 
Action: Mouse moved to (820, 473)
Screenshot: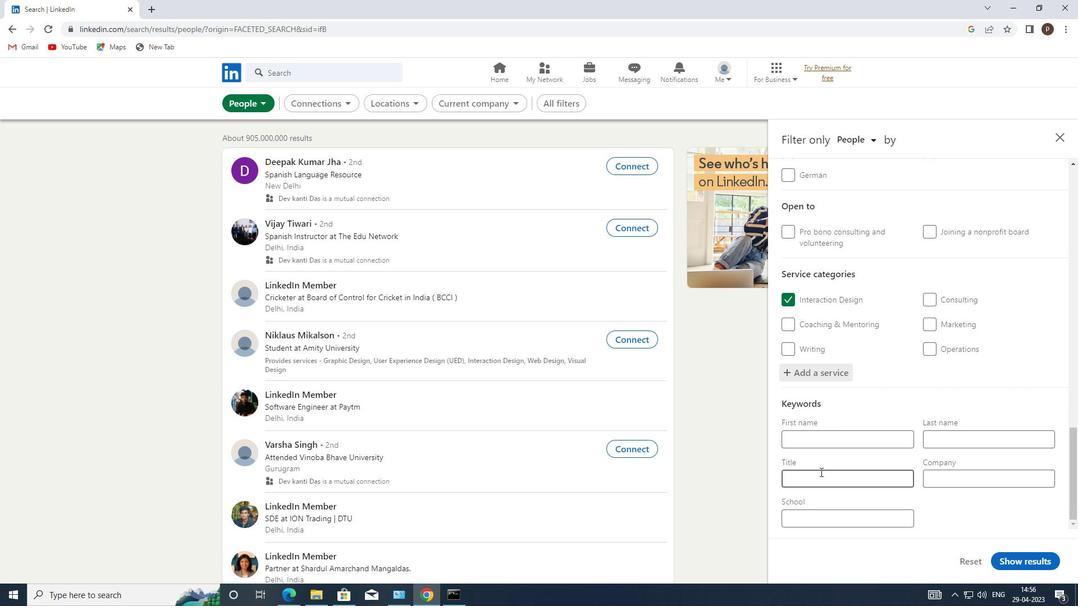 
Action: Key pressed <Key.caps_lock>M<Key.caps_lock>ENTOR<Key.space>
Screenshot: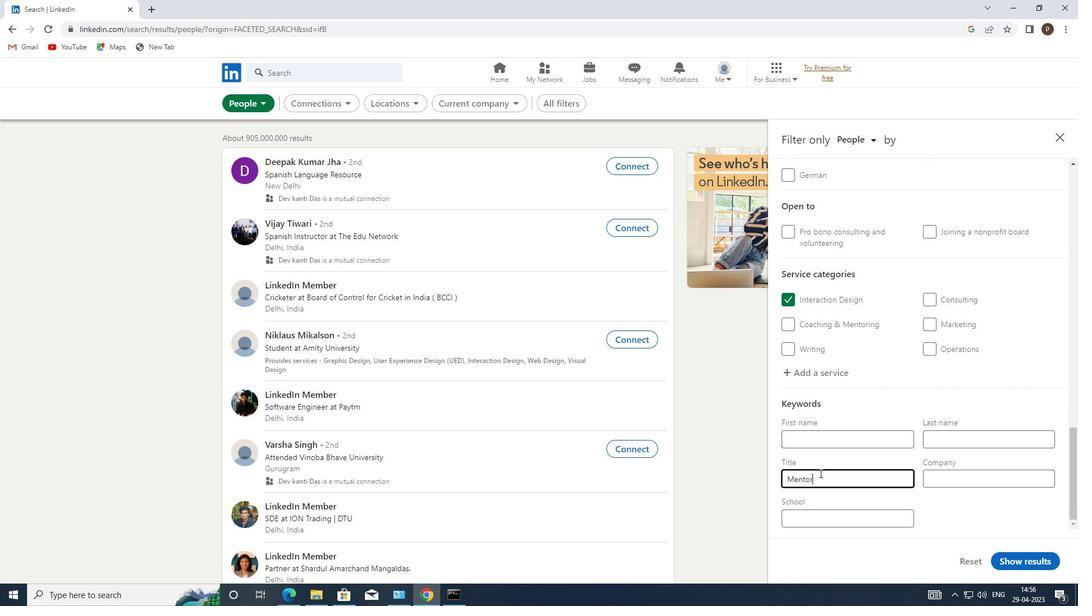 
Action: Mouse moved to (1024, 559)
Screenshot: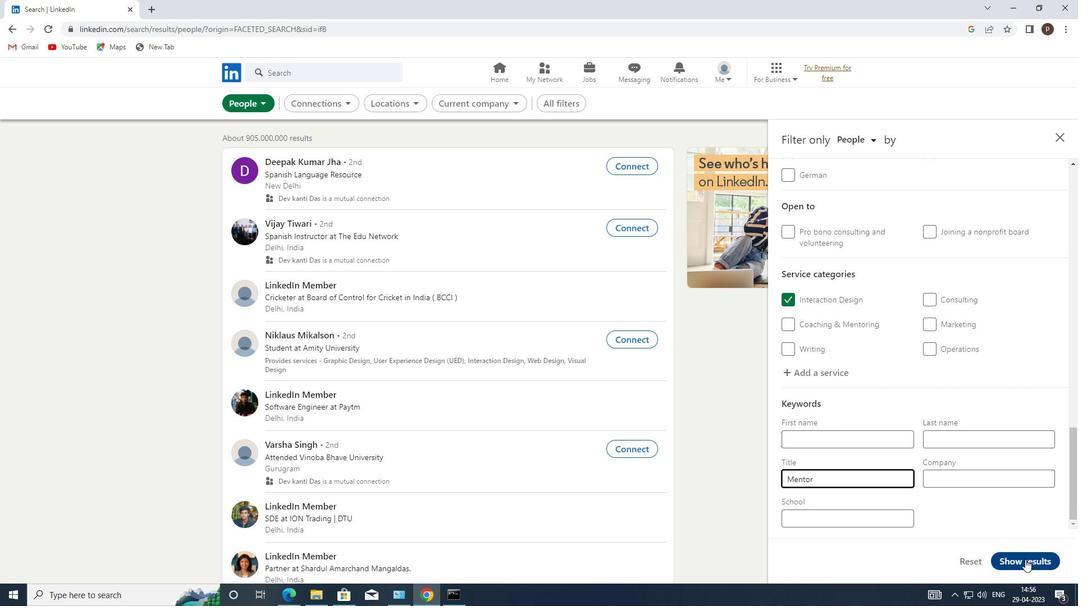 
Action: Mouse pressed left at (1024, 559)
Screenshot: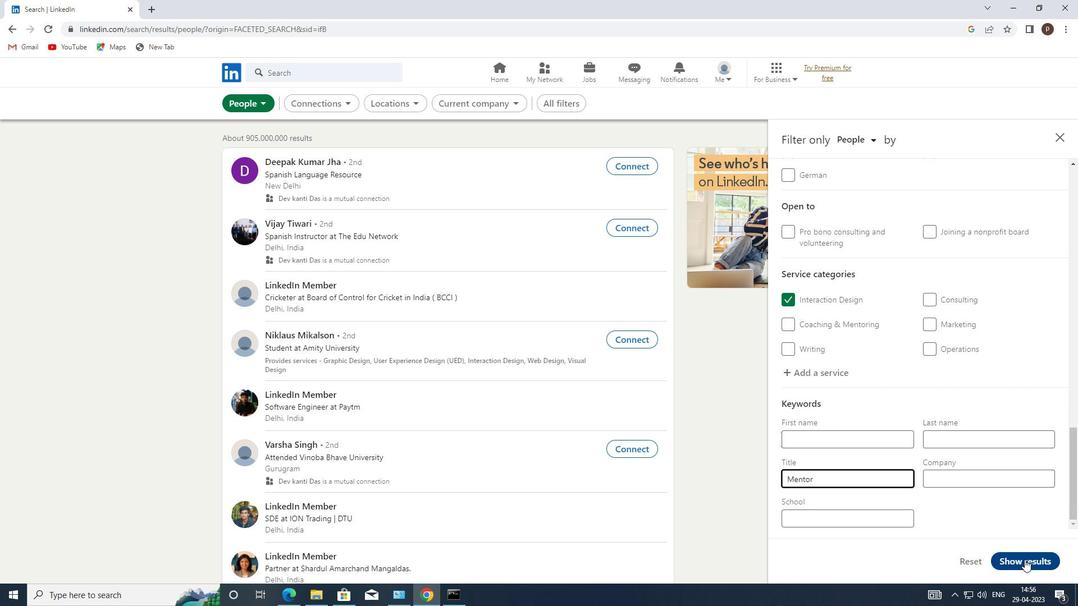 
